 Task: Search one way flight ticket for 4 adults, 2 children, 2 infants in seat and 1 infant on lap in economy from Midland/odessa: Midland International Air And Space Port to Jackson: Jackson Hole Airport on 5-2-2023. Choice of flights is JetBlue. Price is upto 100000. Outbound departure time preference is 12:45.
Action: Mouse moved to (284, 113)
Screenshot: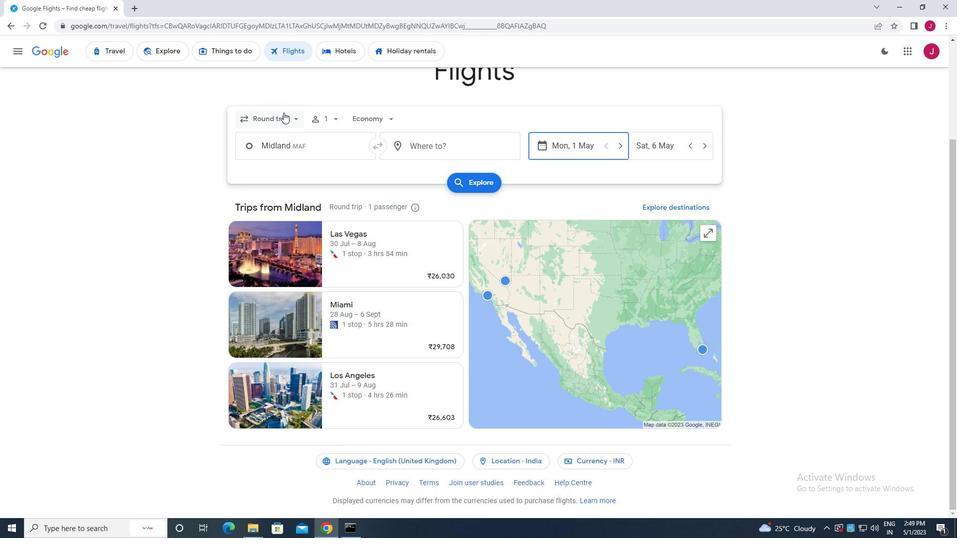 
Action: Mouse pressed left at (284, 113)
Screenshot: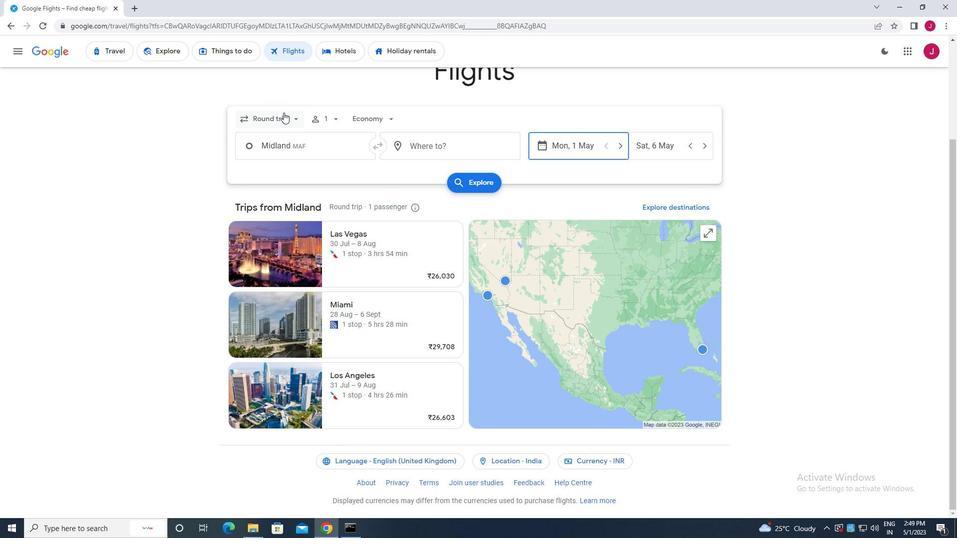 
Action: Mouse moved to (294, 167)
Screenshot: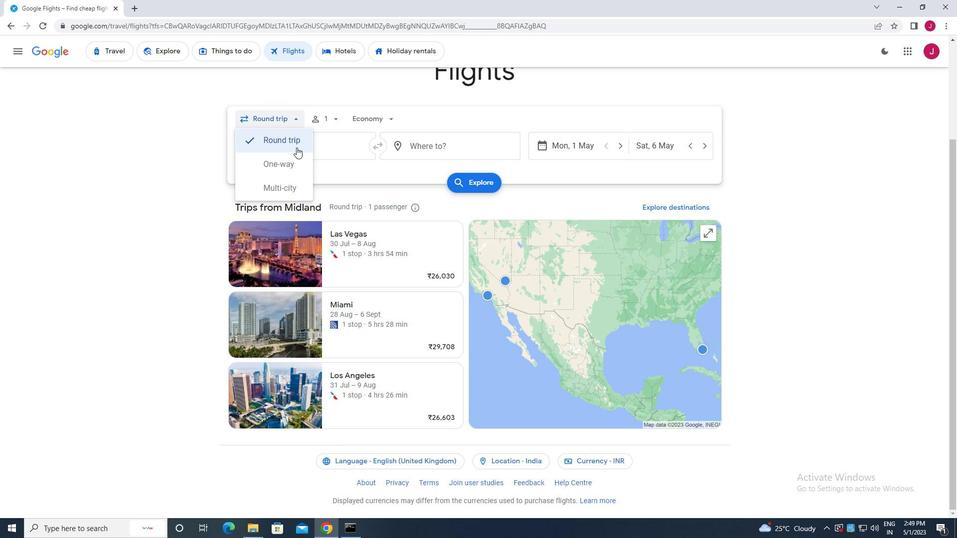 
Action: Mouse pressed left at (294, 167)
Screenshot: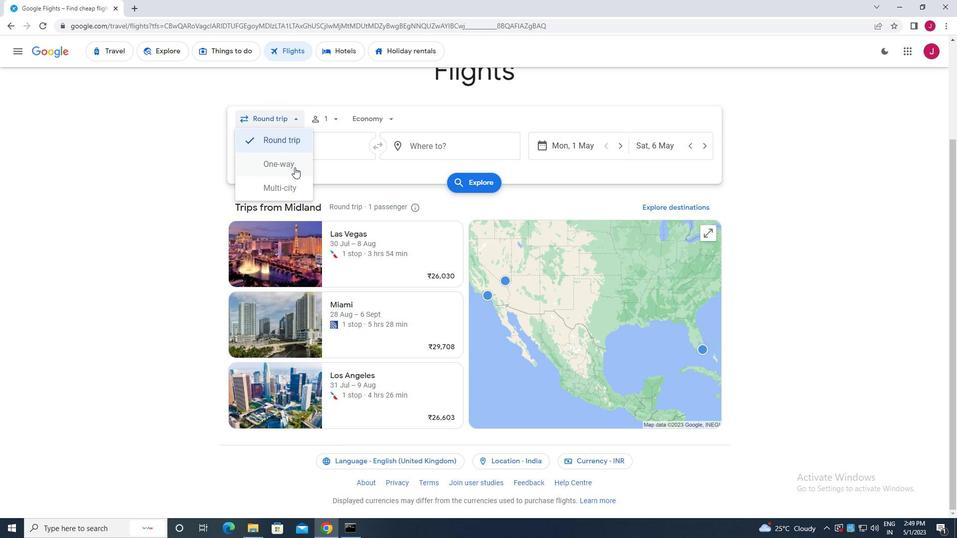 
Action: Mouse moved to (324, 119)
Screenshot: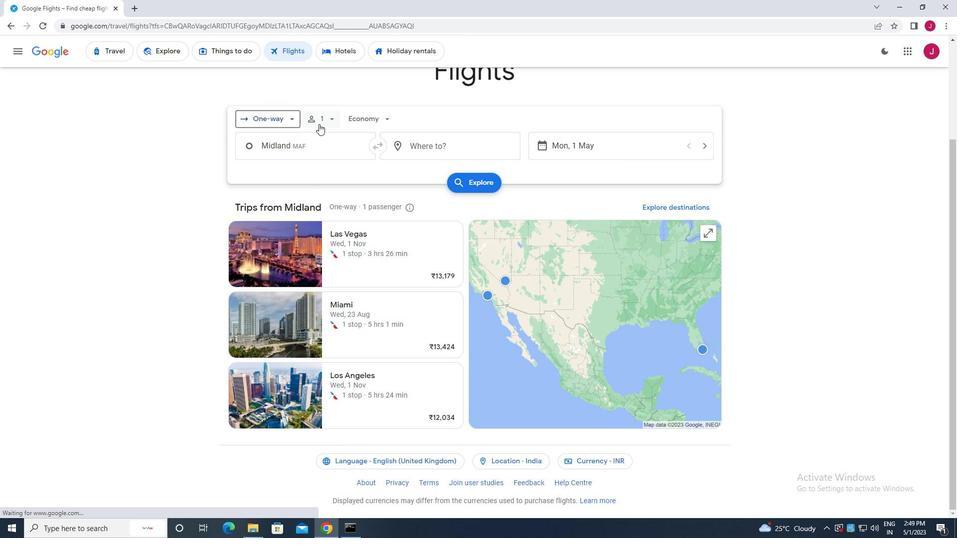 
Action: Mouse pressed left at (324, 119)
Screenshot: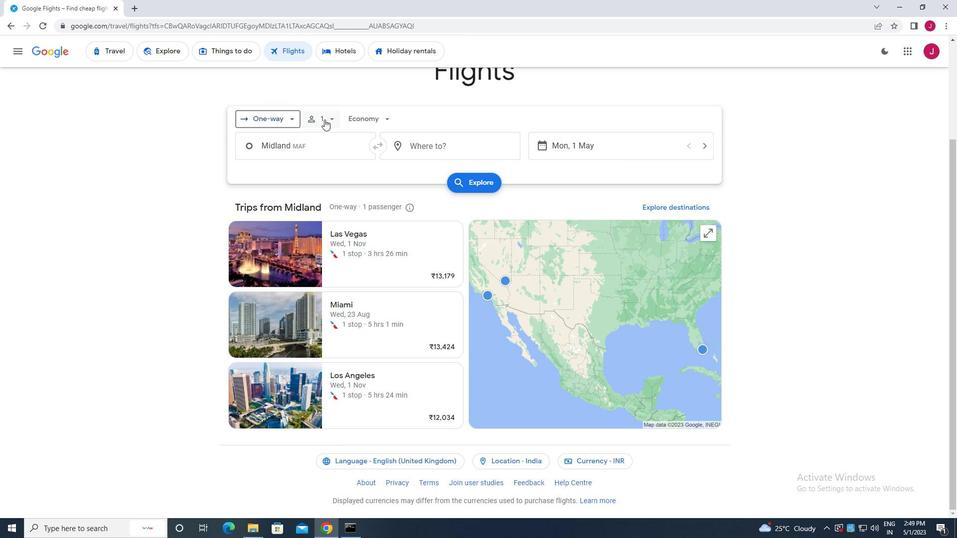 
Action: Mouse moved to (412, 149)
Screenshot: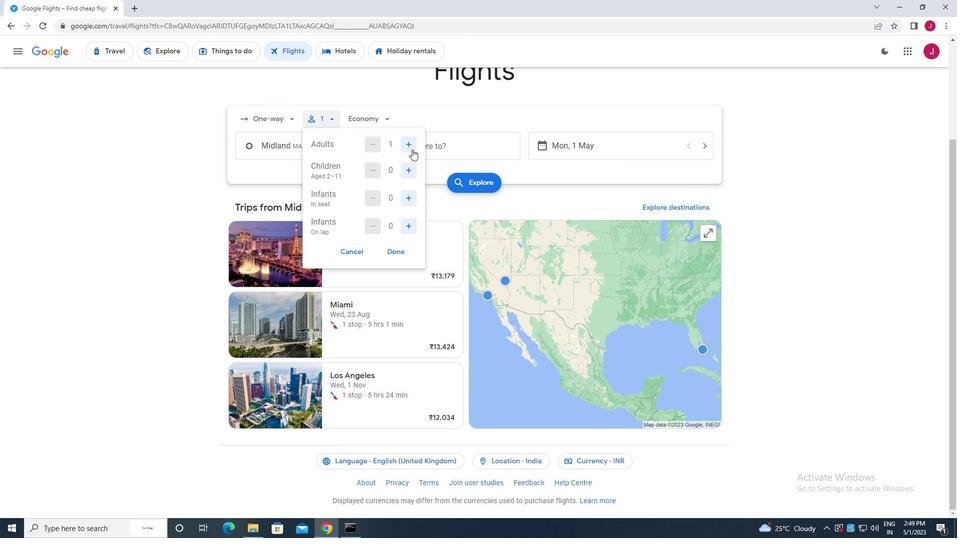 
Action: Mouse pressed left at (412, 149)
Screenshot: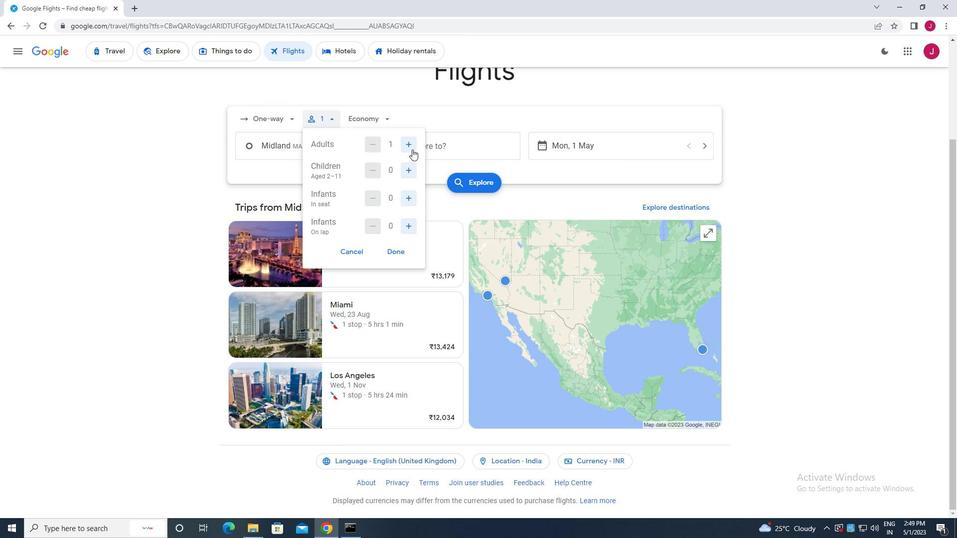 
Action: Mouse pressed left at (412, 149)
Screenshot: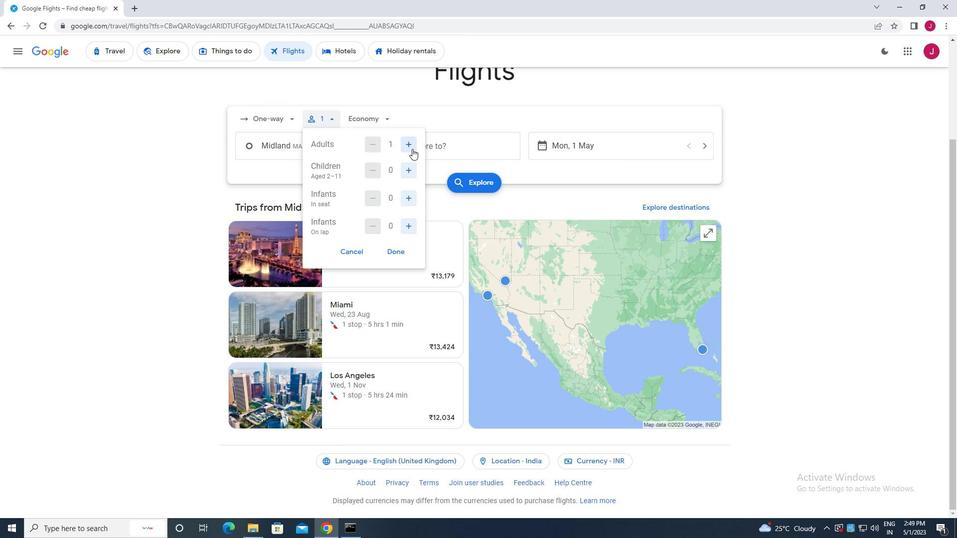 
Action: Mouse pressed left at (412, 149)
Screenshot: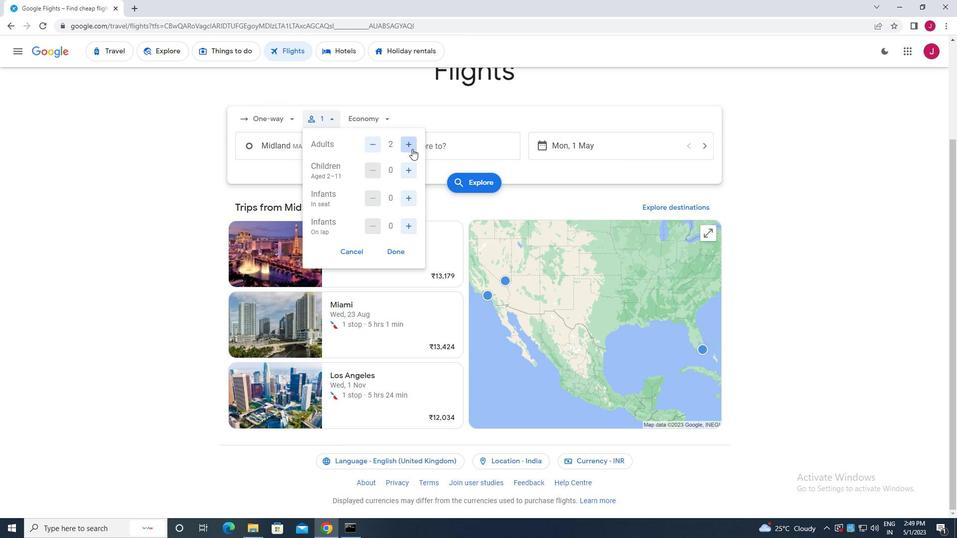 
Action: Mouse moved to (410, 170)
Screenshot: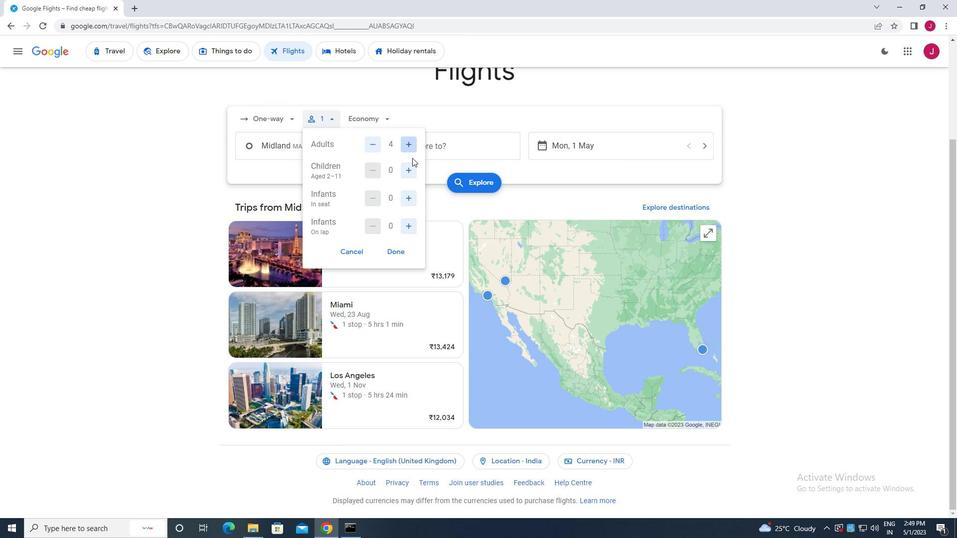 
Action: Mouse pressed left at (410, 170)
Screenshot: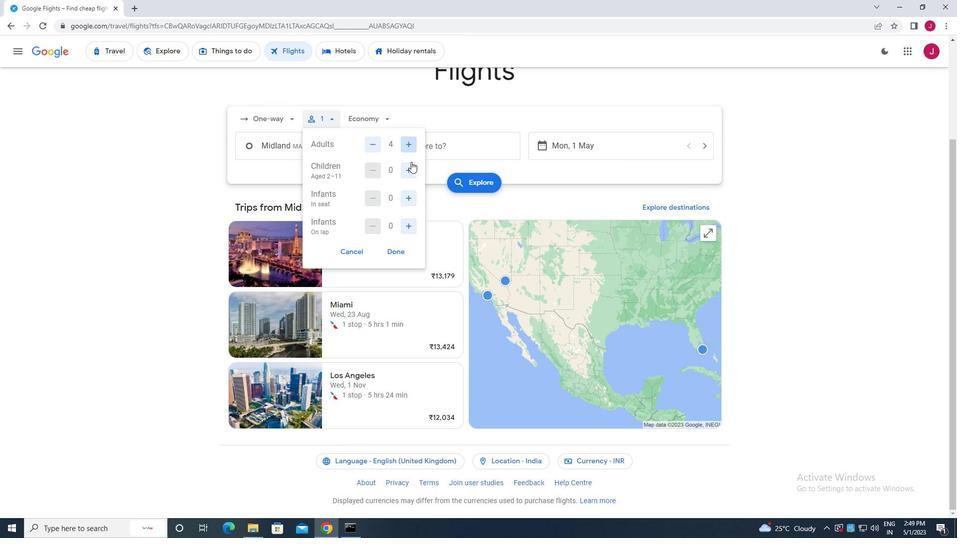 
Action: Mouse pressed left at (410, 170)
Screenshot: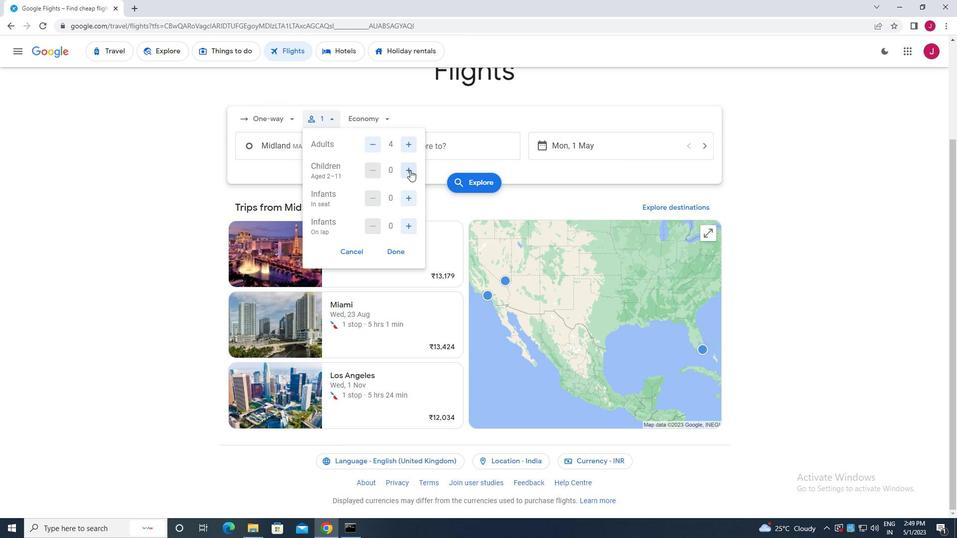 
Action: Mouse moved to (410, 202)
Screenshot: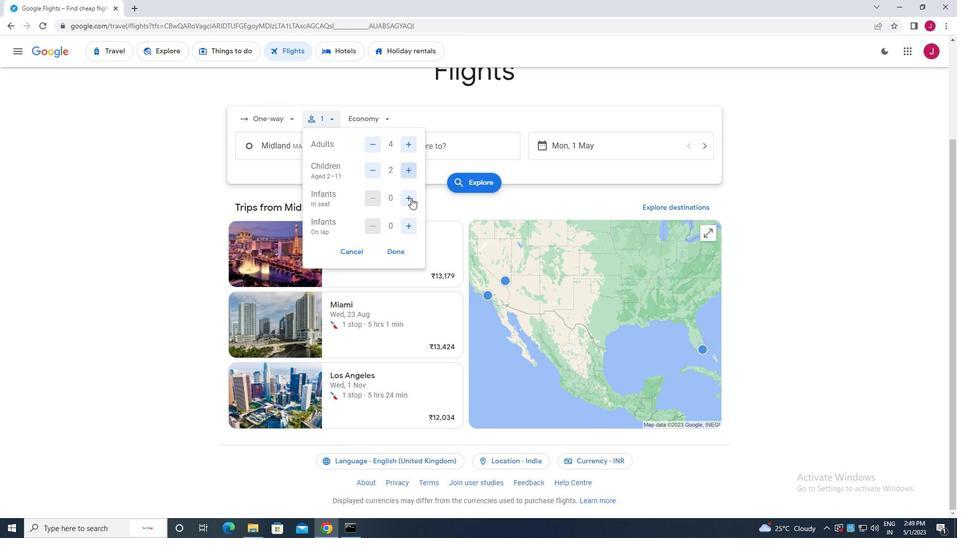 
Action: Mouse pressed left at (410, 202)
Screenshot: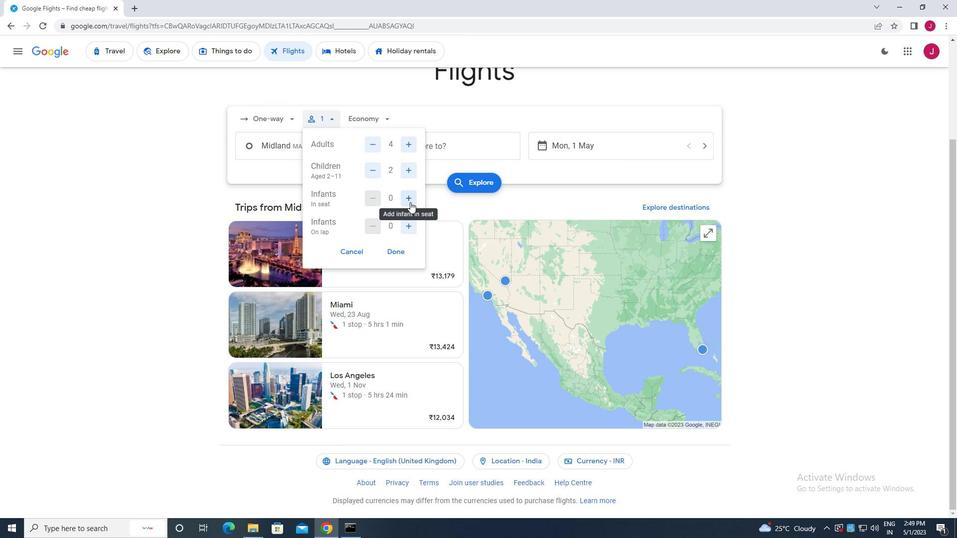 
Action: Mouse pressed left at (410, 202)
Screenshot: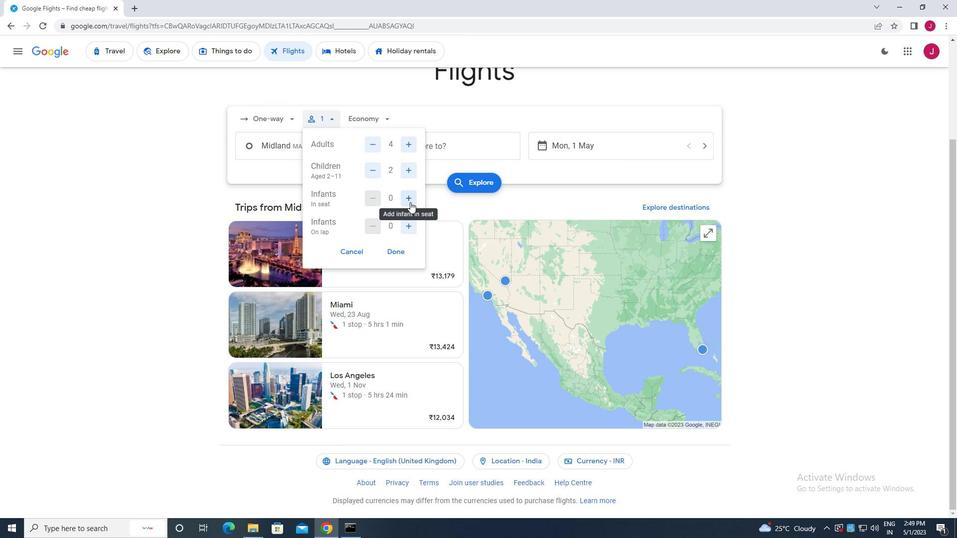 
Action: Mouse moved to (410, 228)
Screenshot: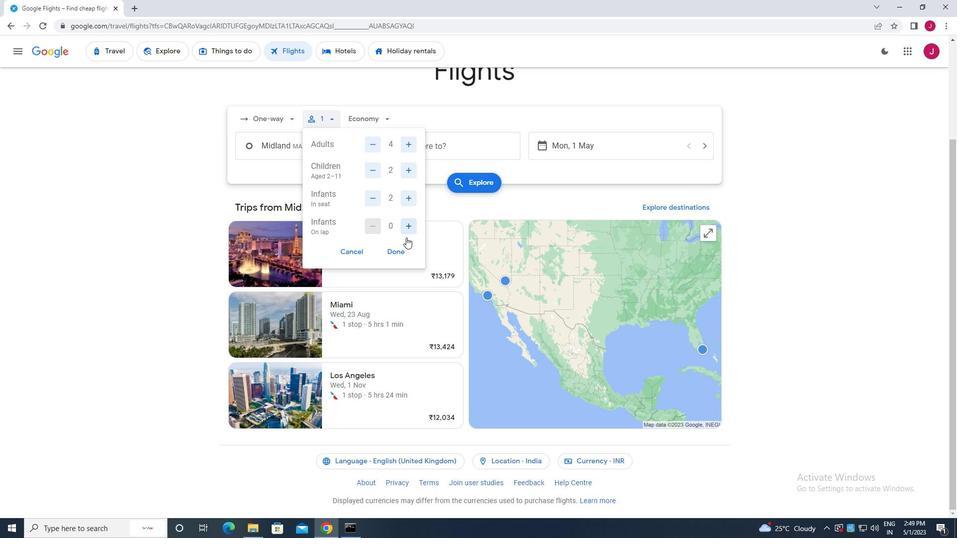 
Action: Mouse pressed left at (410, 228)
Screenshot: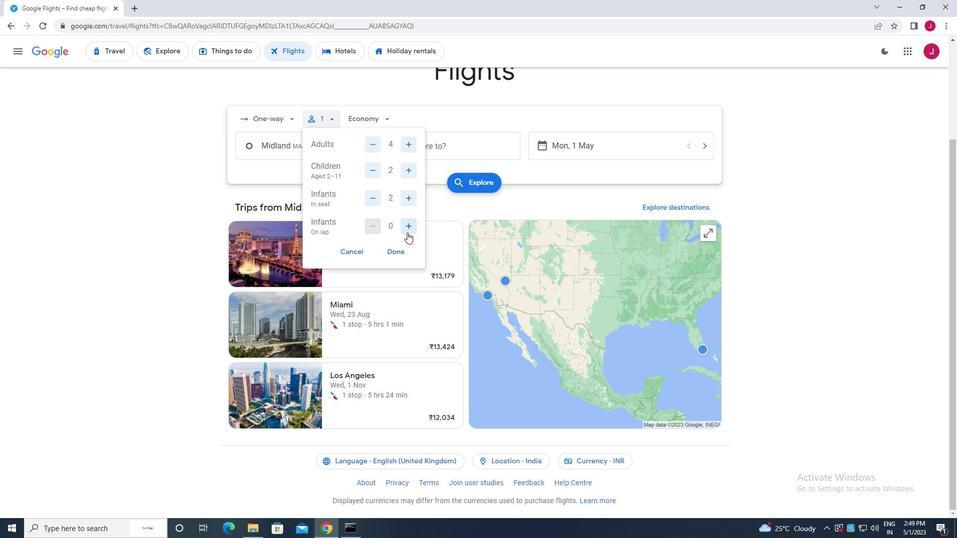 
Action: Mouse moved to (399, 251)
Screenshot: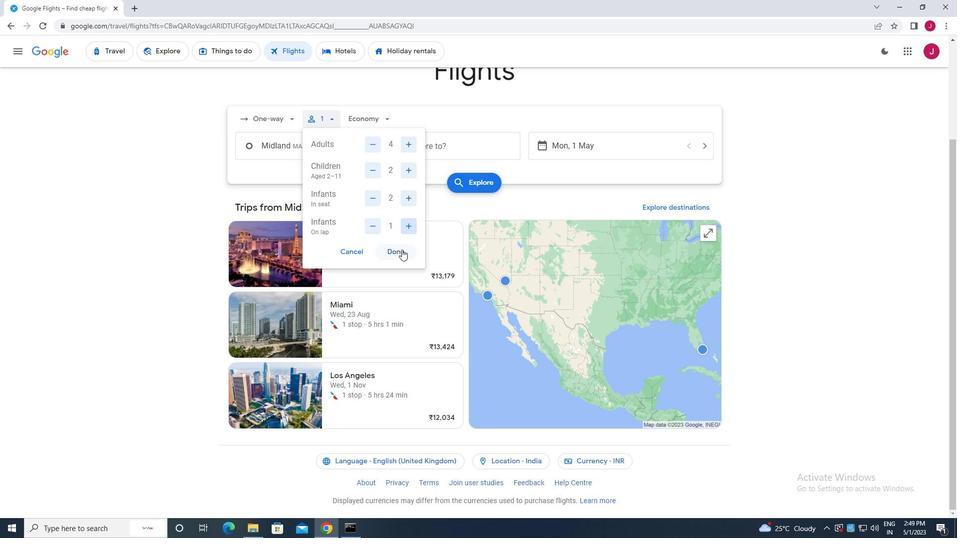 
Action: Mouse pressed left at (399, 251)
Screenshot: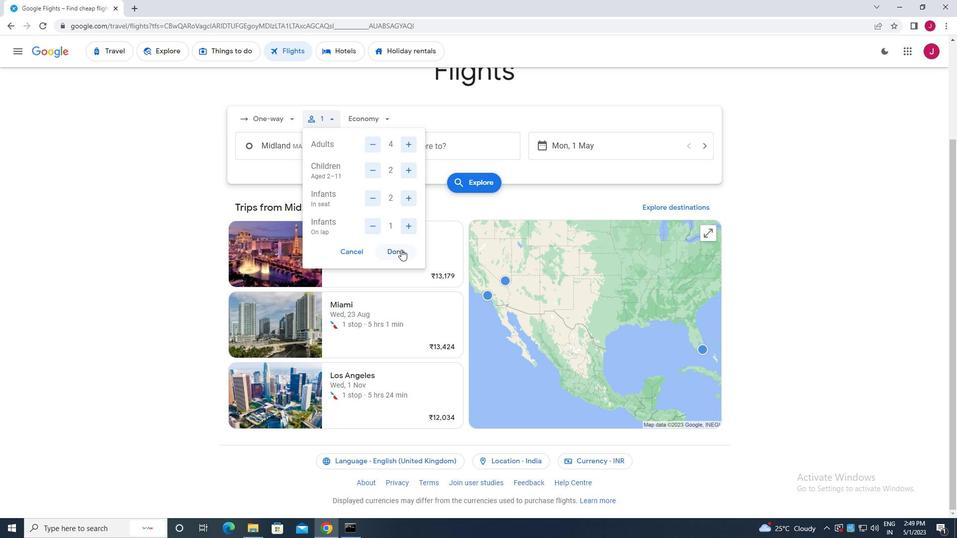 
Action: Mouse moved to (360, 118)
Screenshot: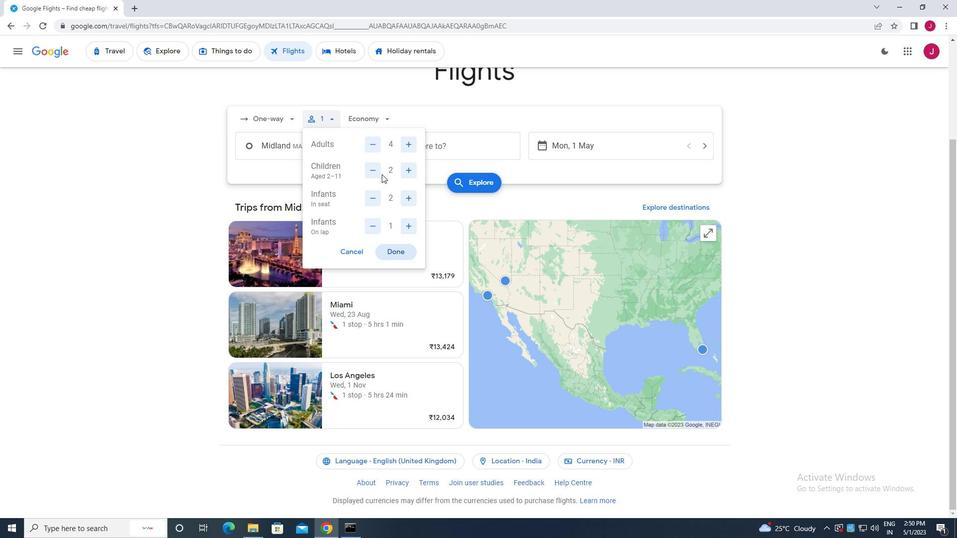 
Action: Mouse pressed left at (360, 118)
Screenshot: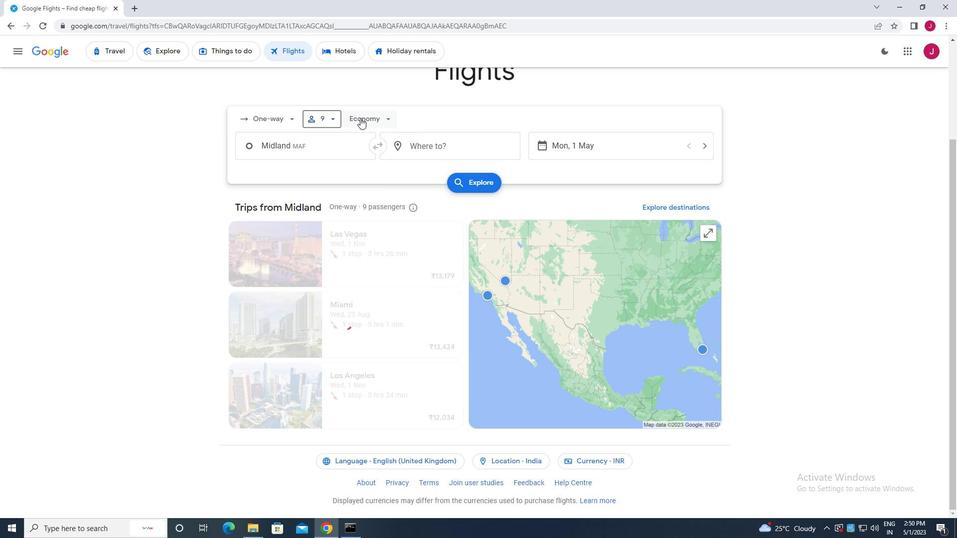 
Action: Mouse moved to (373, 141)
Screenshot: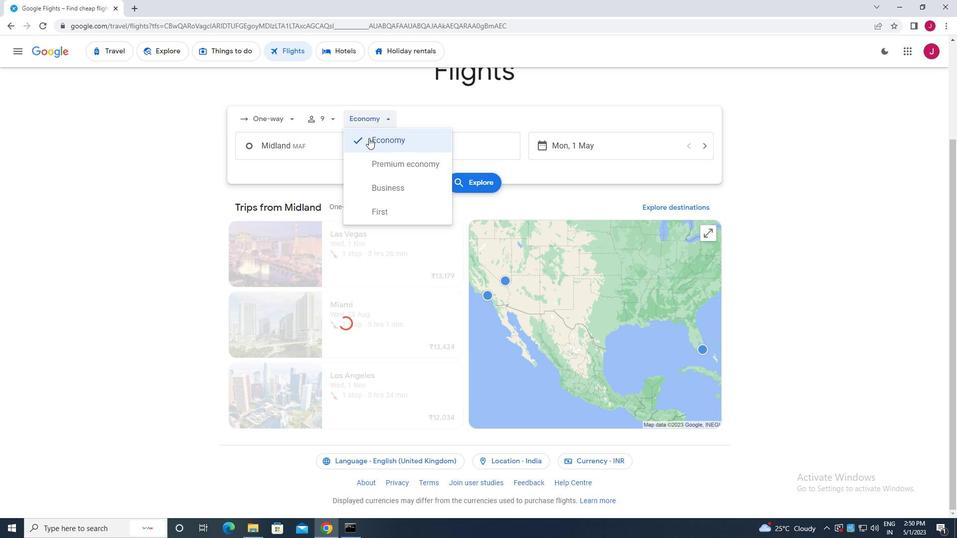 
Action: Mouse pressed left at (373, 141)
Screenshot: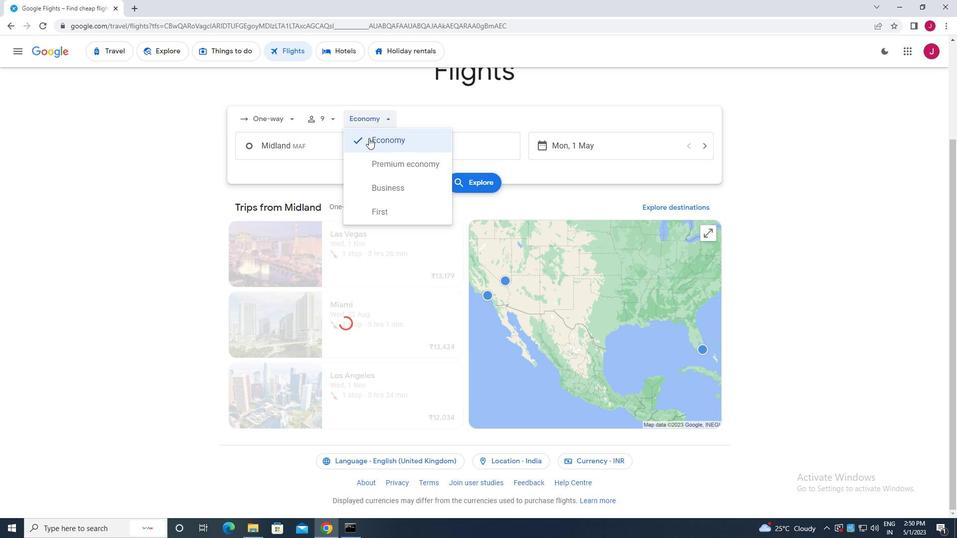 
Action: Mouse moved to (332, 142)
Screenshot: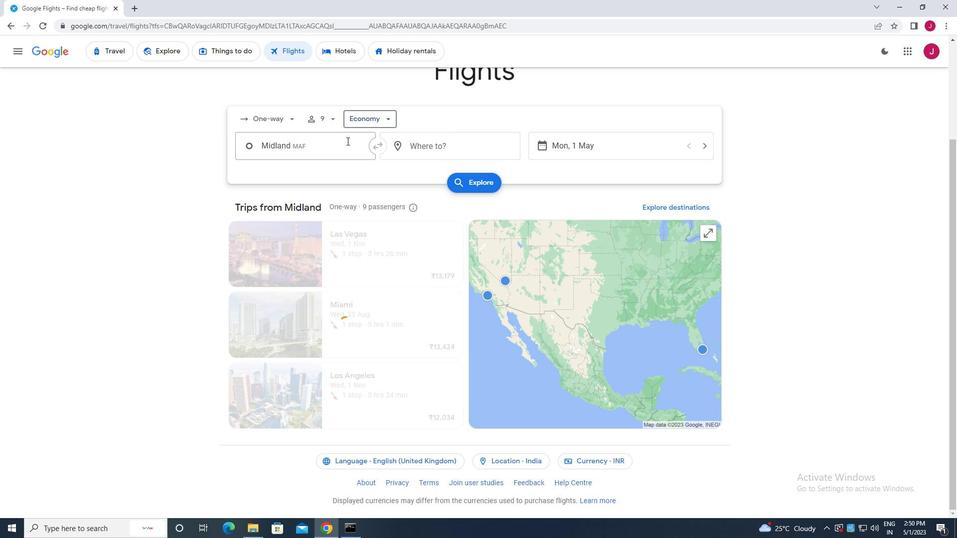 
Action: Mouse pressed left at (332, 142)
Screenshot: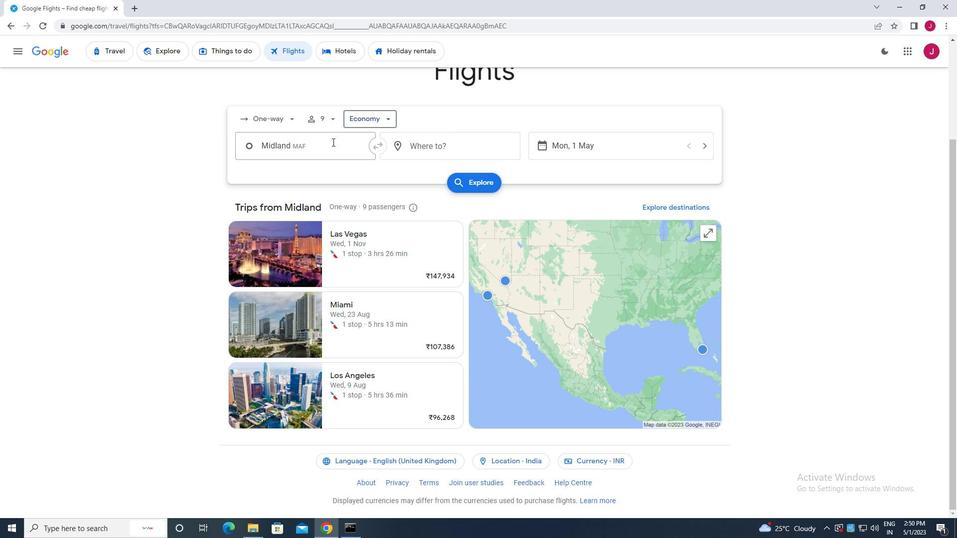 
Action: Mouse moved to (332, 141)
Screenshot: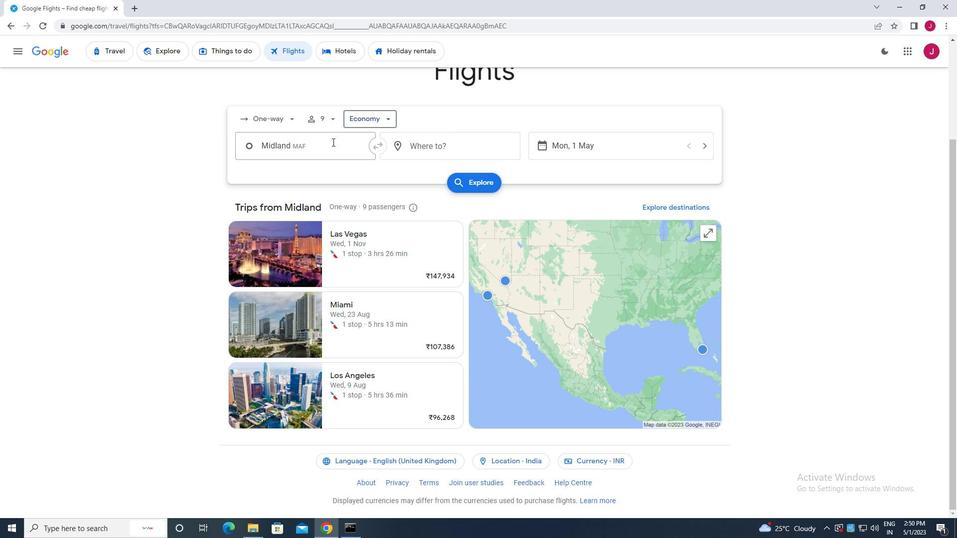 
Action: Key pressed midland
Screenshot: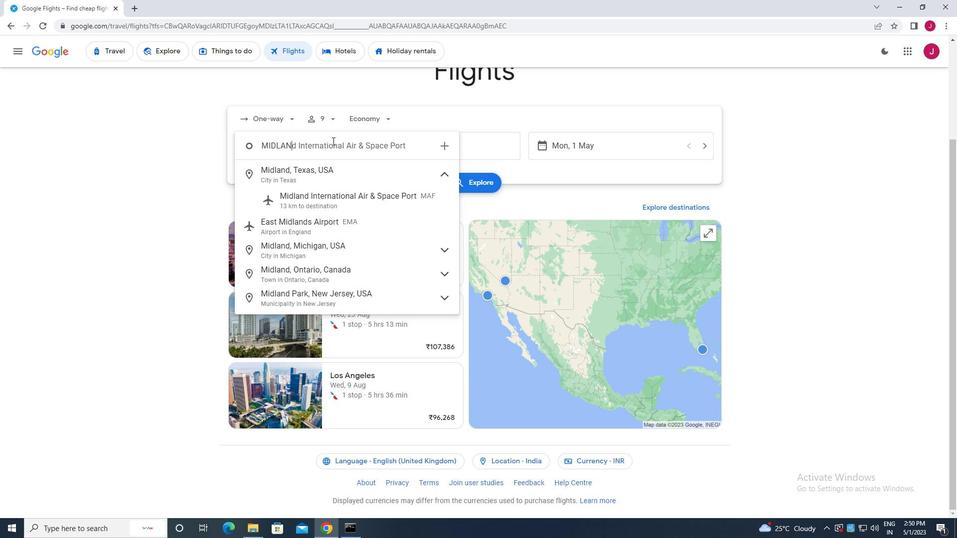 
Action: Mouse moved to (372, 199)
Screenshot: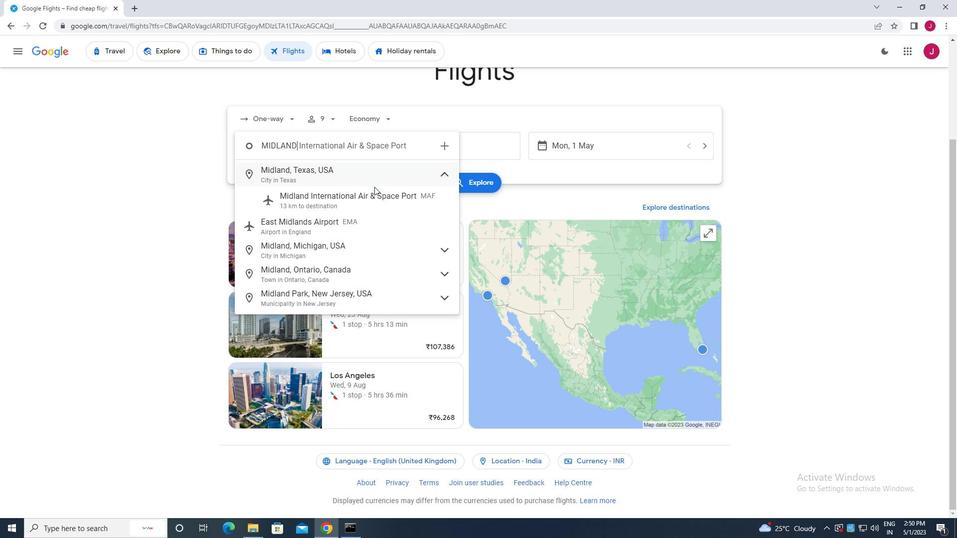 
Action: Mouse pressed left at (372, 199)
Screenshot: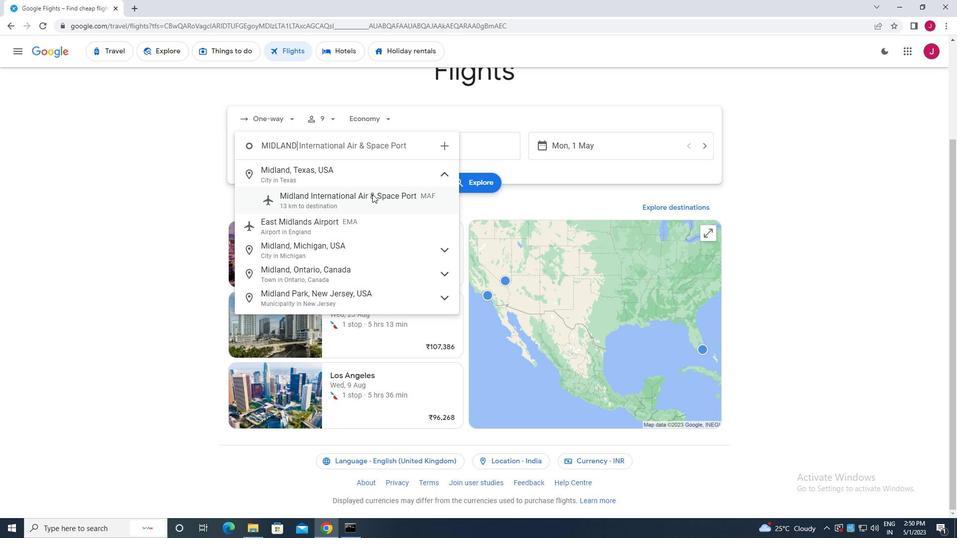 
Action: Mouse moved to (463, 153)
Screenshot: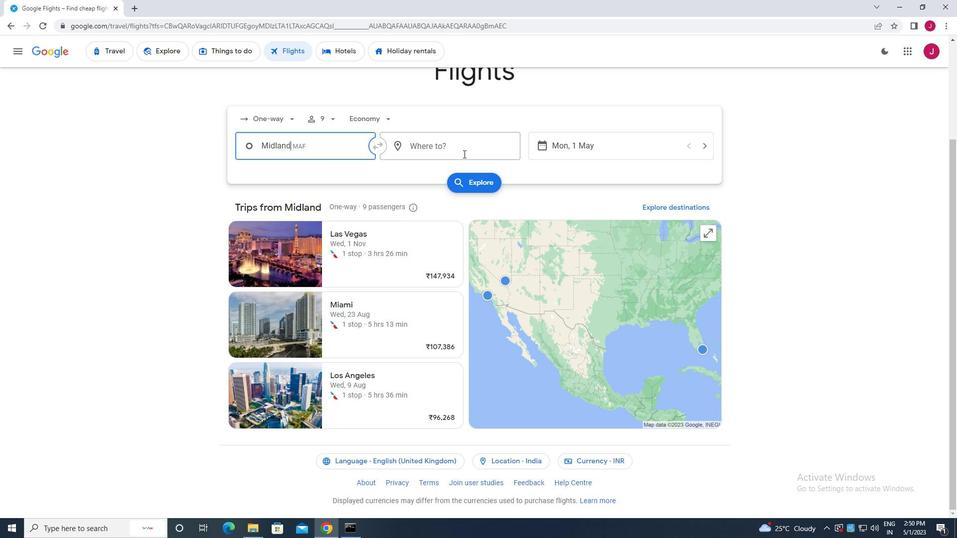 
Action: Mouse pressed left at (463, 153)
Screenshot: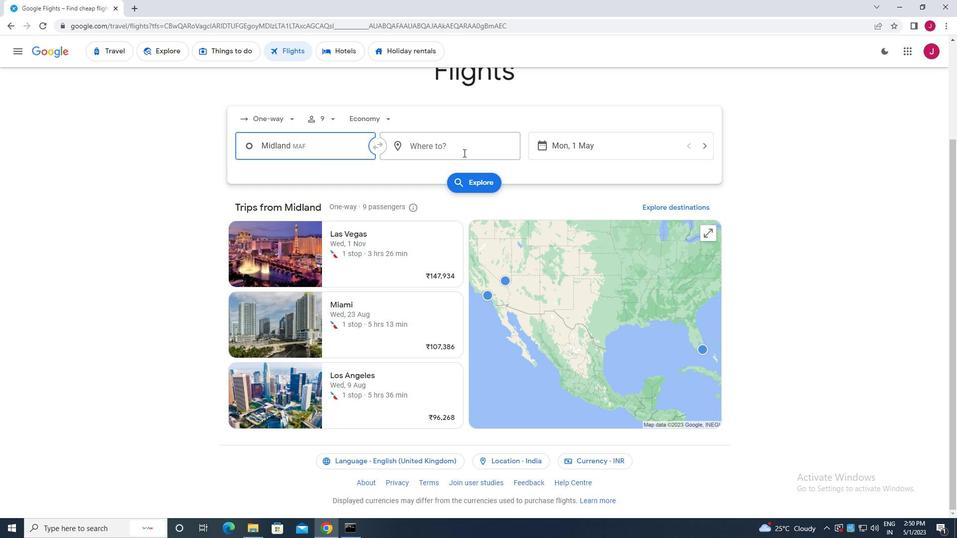 
Action: Key pressed jackson<Key.space>h
Screenshot: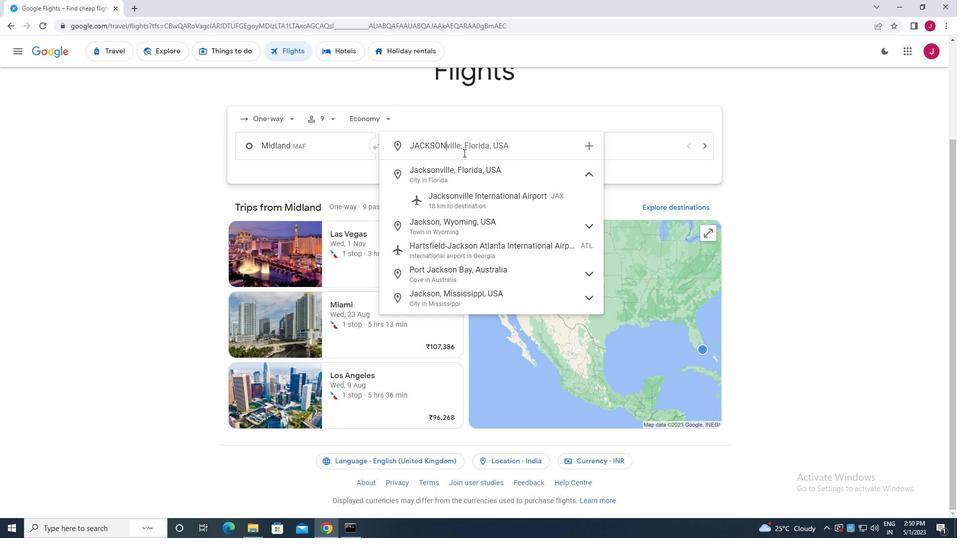 
Action: Mouse moved to (471, 197)
Screenshot: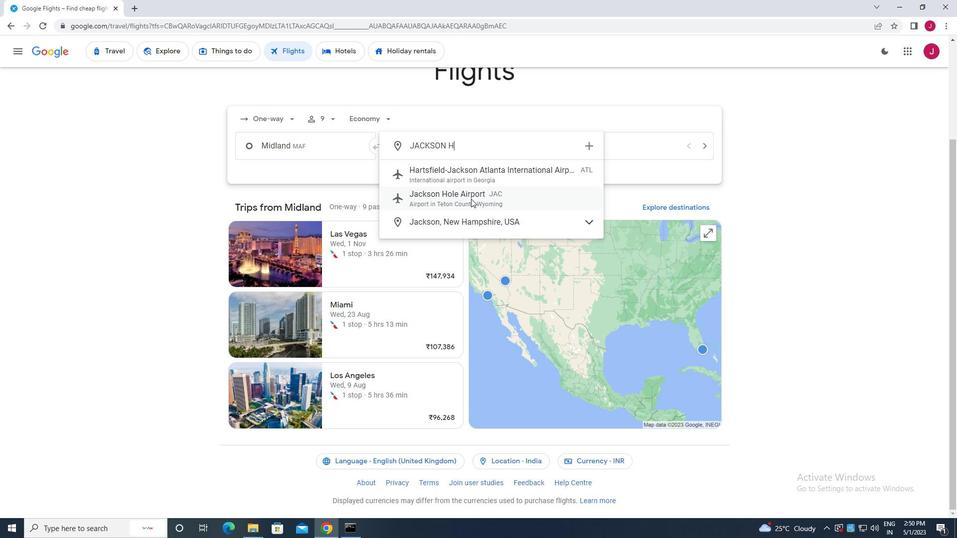 
Action: Mouse pressed left at (471, 197)
Screenshot: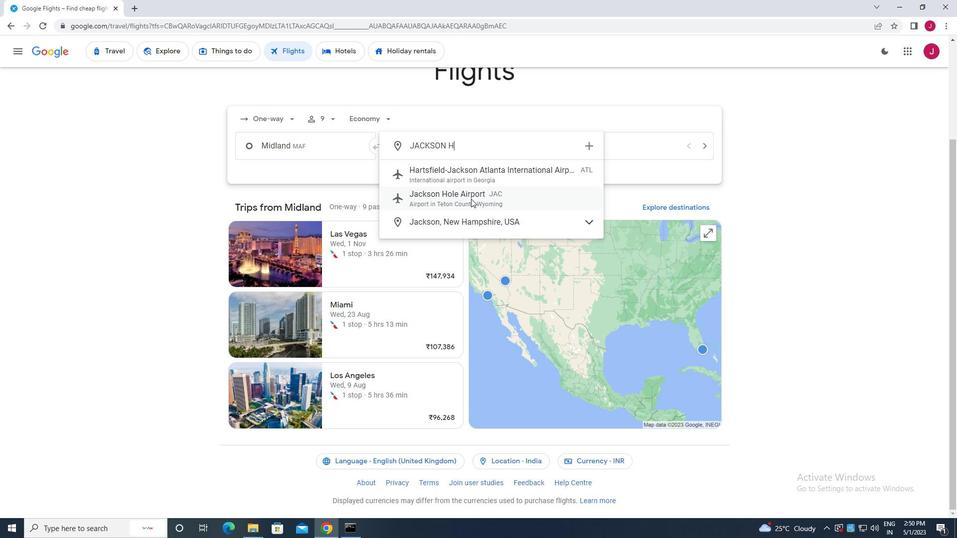 
Action: Mouse moved to (596, 157)
Screenshot: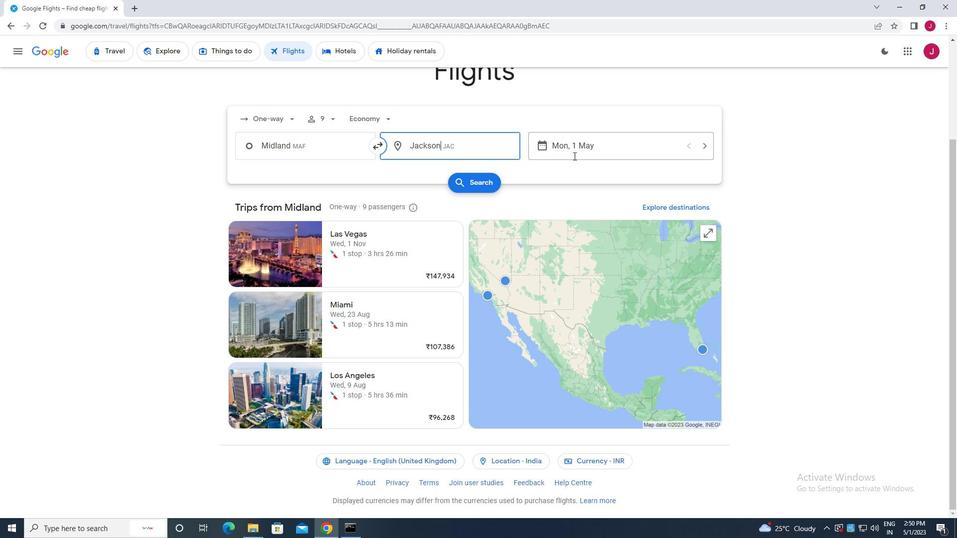 
Action: Mouse pressed left at (596, 157)
Screenshot: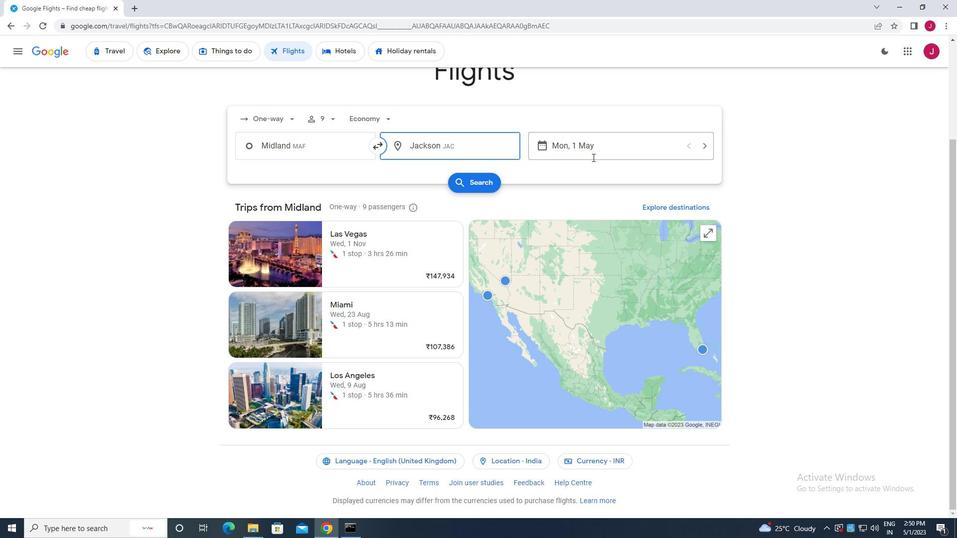 
Action: Mouse moved to (412, 225)
Screenshot: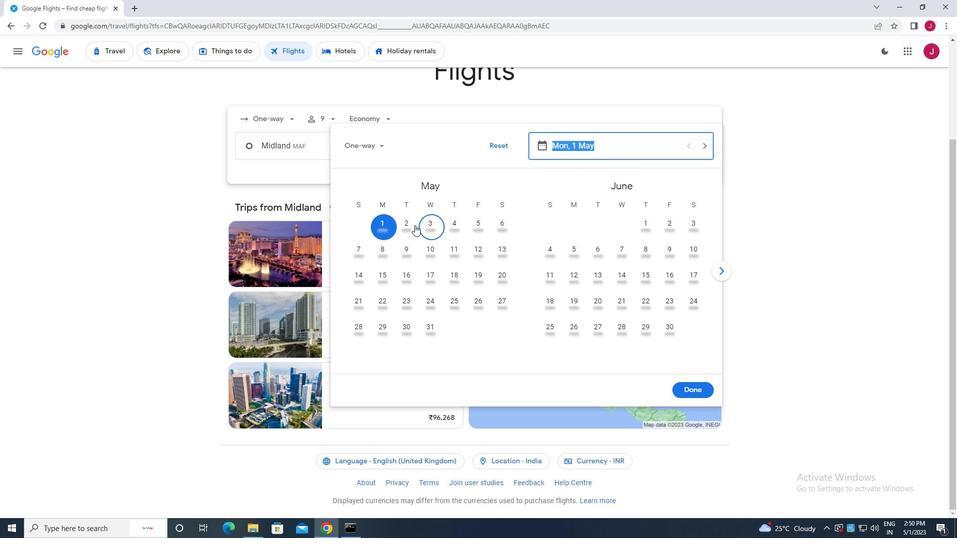 
Action: Mouse pressed left at (412, 225)
Screenshot: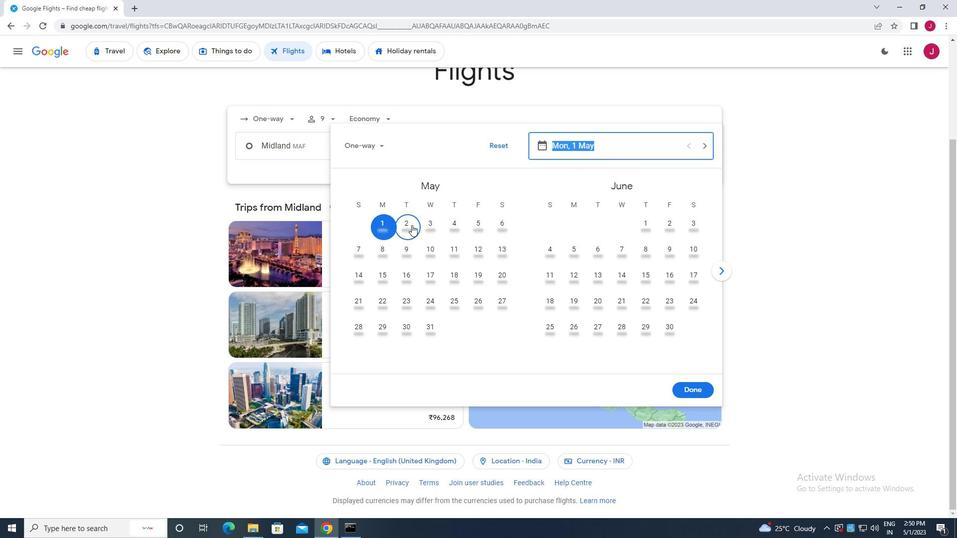 
Action: Mouse moved to (686, 391)
Screenshot: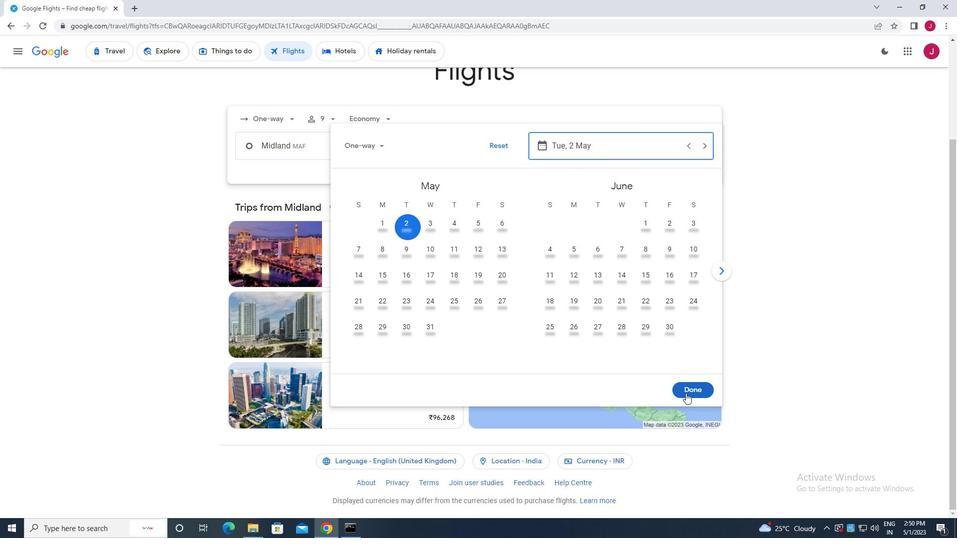 
Action: Mouse pressed left at (686, 391)
Screenshot: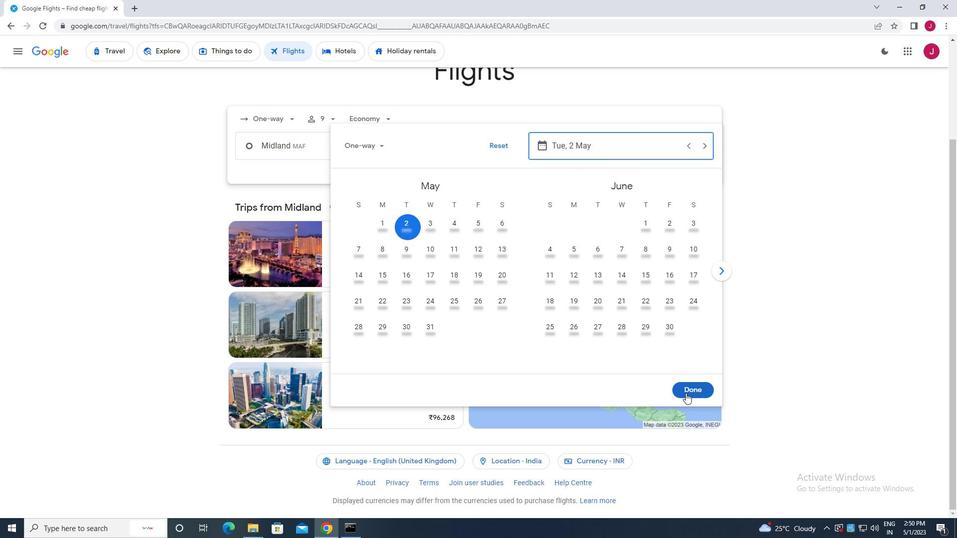 
Action: Mouse moved to (476, 184)
Screenshot: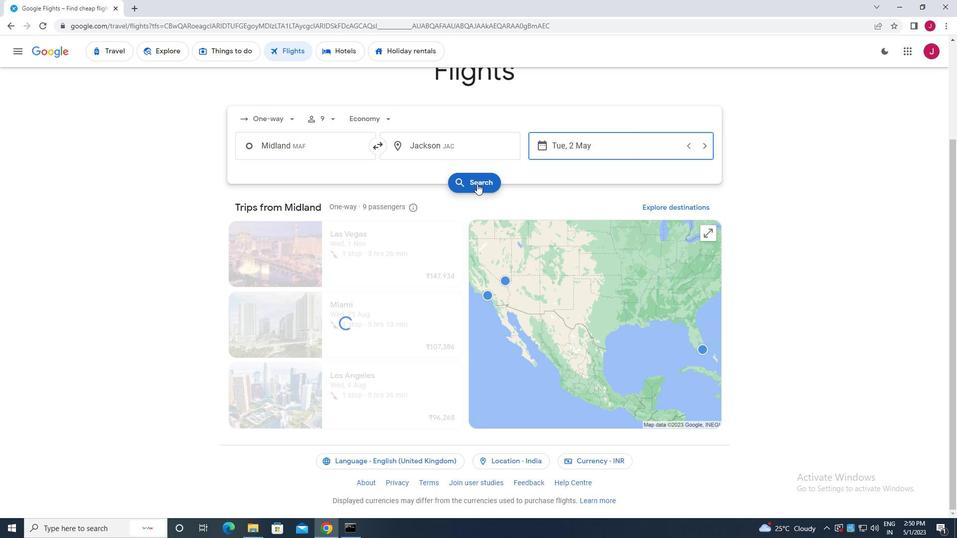 
Action: Mouse pressed left at (476, 184)
Screenshot: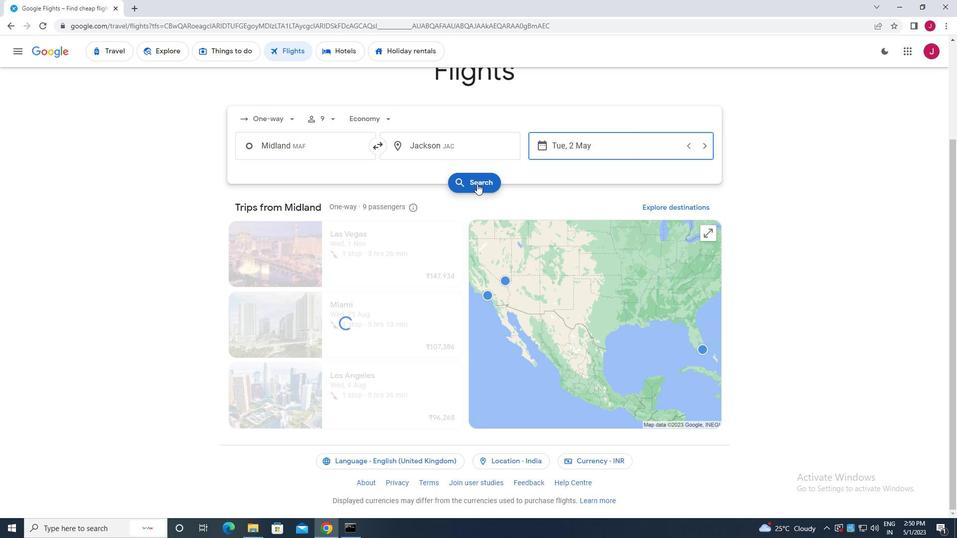 
Action: Mouse moved to (254, 142)
Screenshot: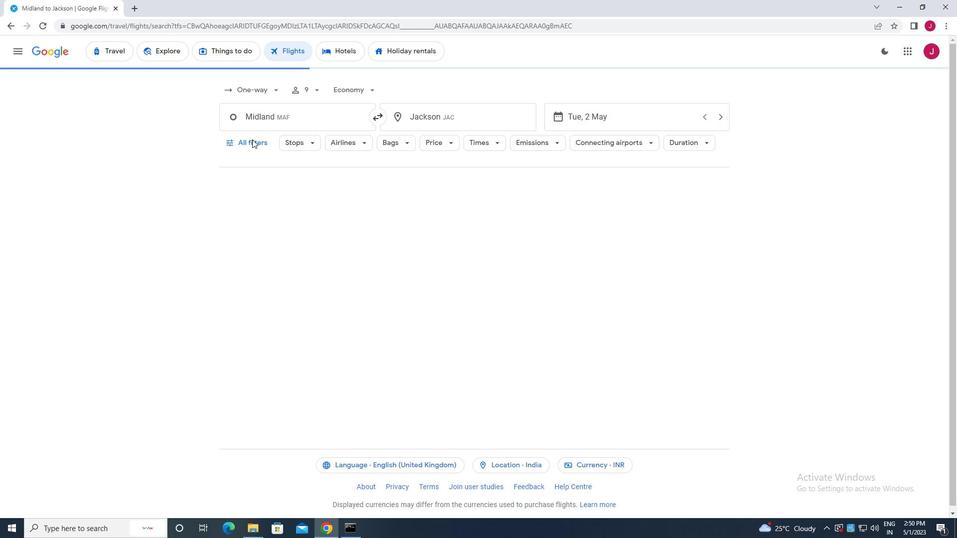 
Action: Mouse pressed left at (254, 142)
Screenshot: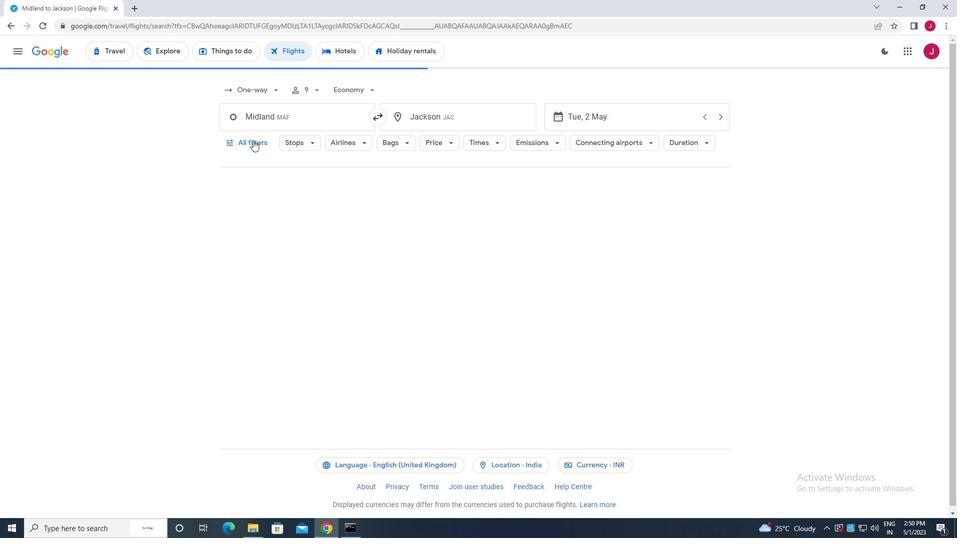 
Action: Mouse moved to (277, 206)
Screenshot: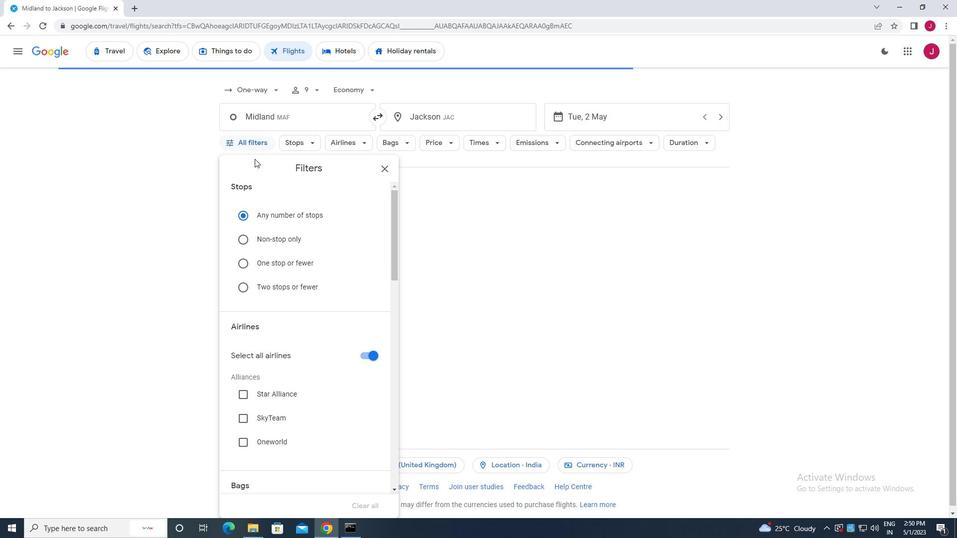 
Action: Mouse scrolled (277, 205) with delta (0, 0)
Screenshot: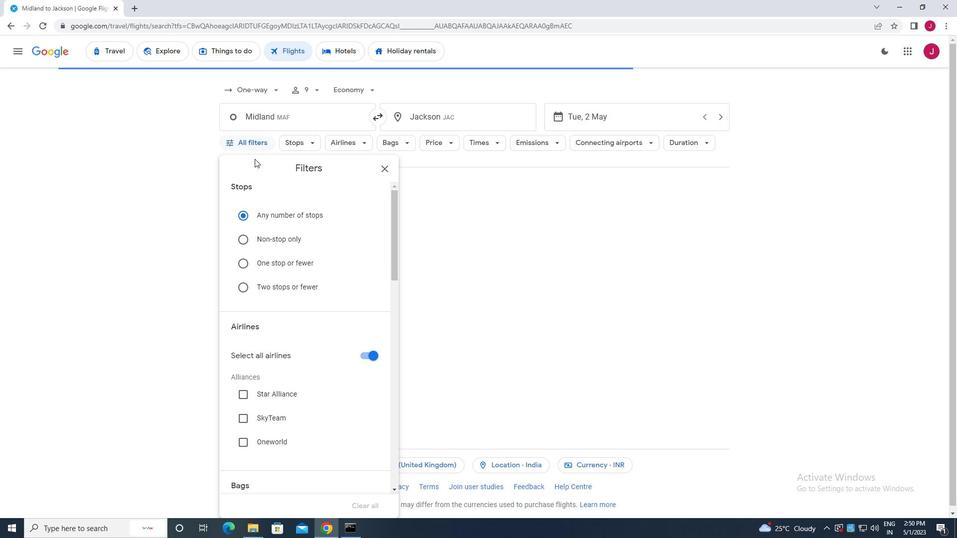 
Action: Mouse moved to (279, 207)
Screenshot: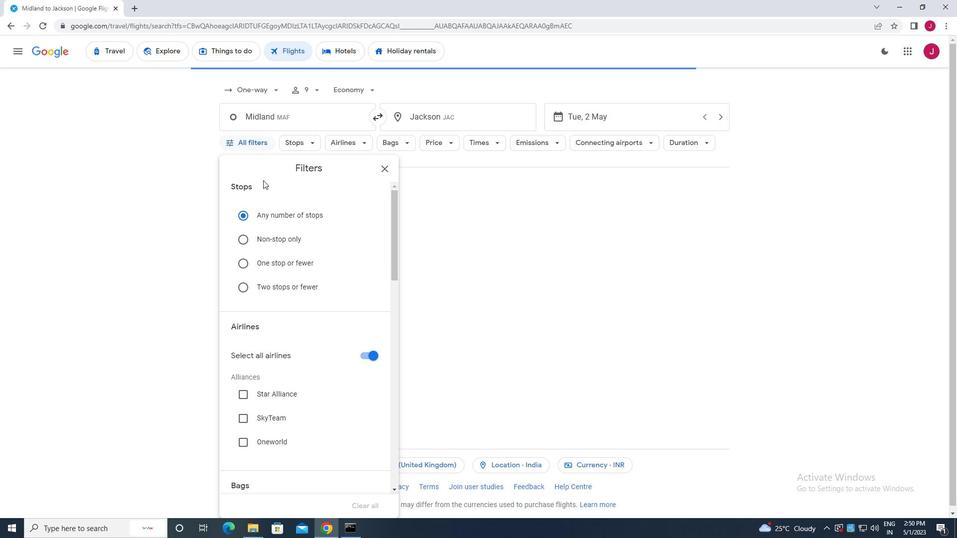 
Action: Mouse scrolled (279, 206) with delta (0, 0)
Screenshot: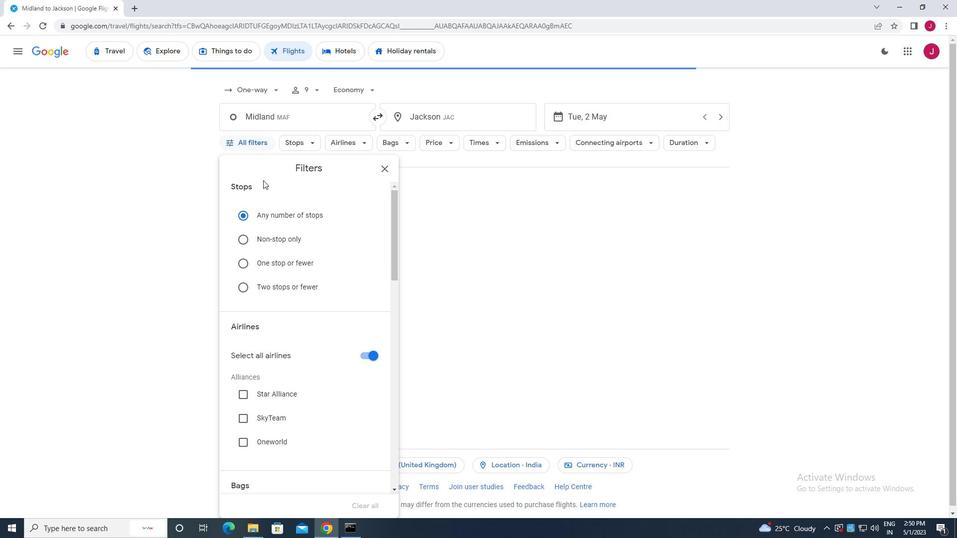 
Action: Mouse moved to (367, 253)
Screenshot: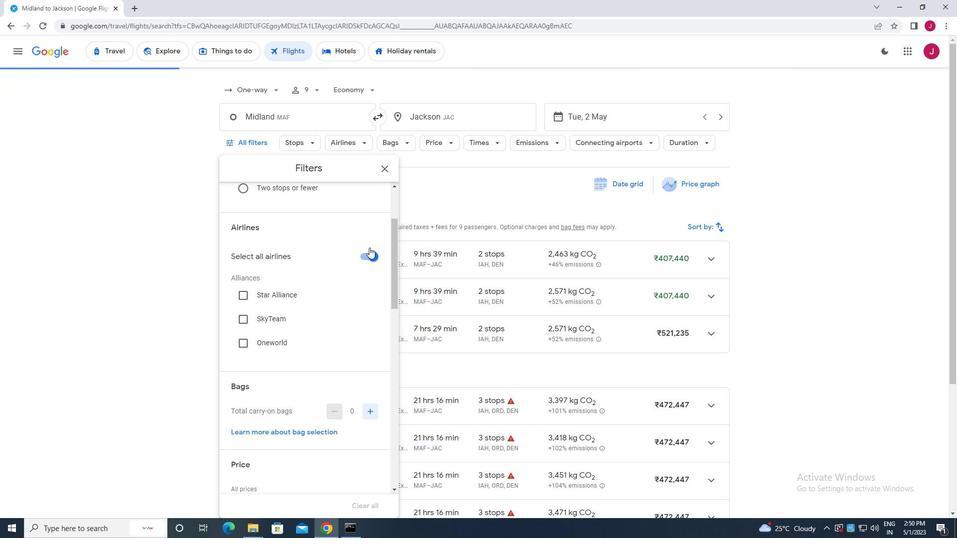 
Action: Mouse pressed left at (367, 253)
Screenshot: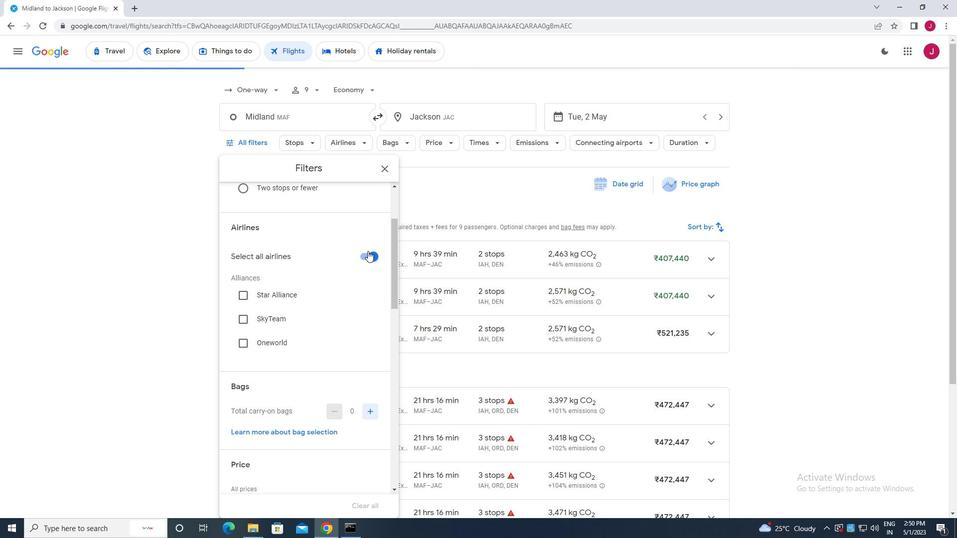 
Action: Mouse moved to (361, 259)
Screenshot: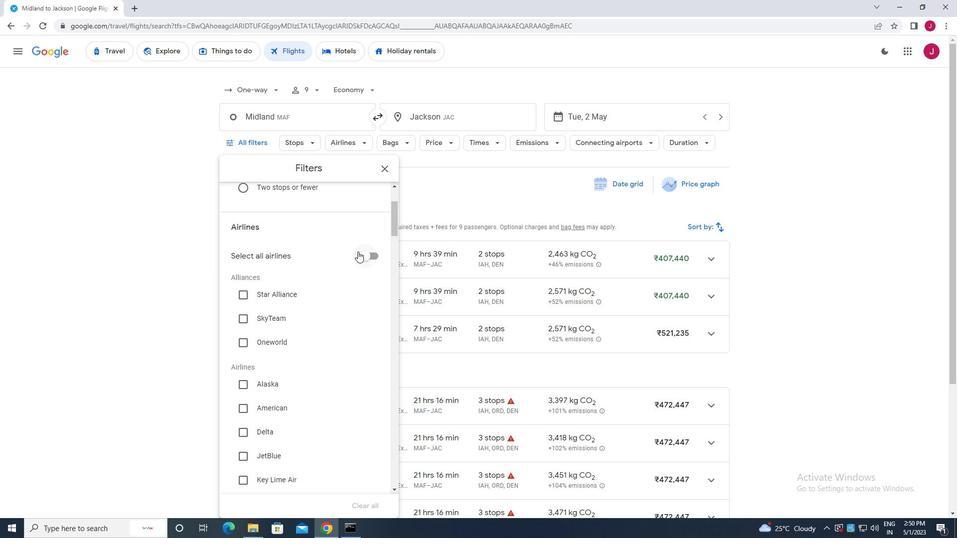 
Action: Mouse scrolled (361, 258) with delta (0, 0)
Screenshot: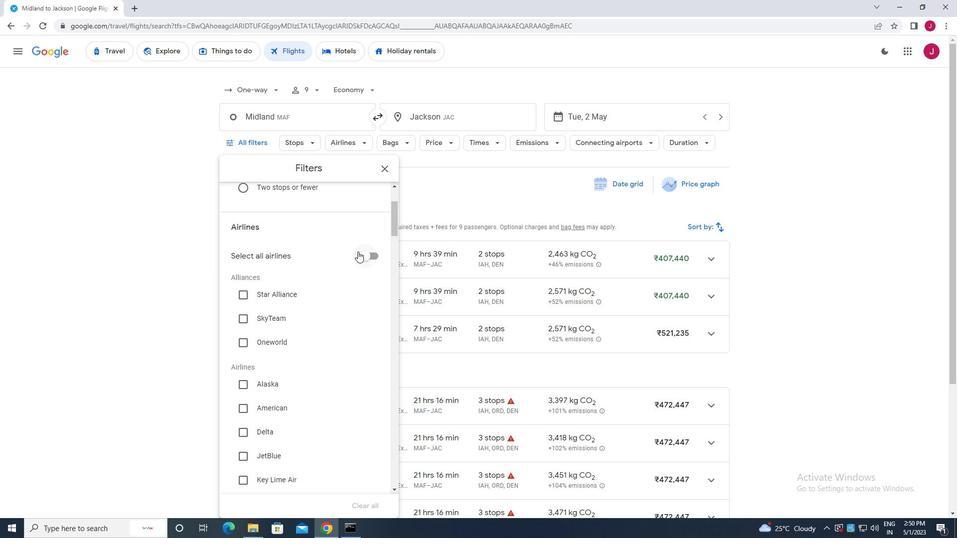 
Action: Mouse moved to (363, 264)
Screenshot: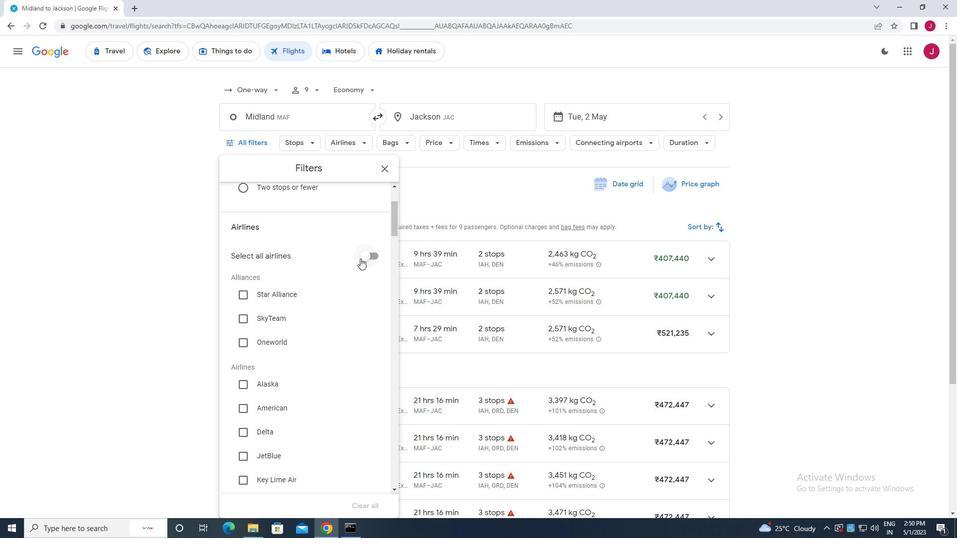 
Action: Mouse scrolled (363, 263) with delta (0, 0)
Screenshot: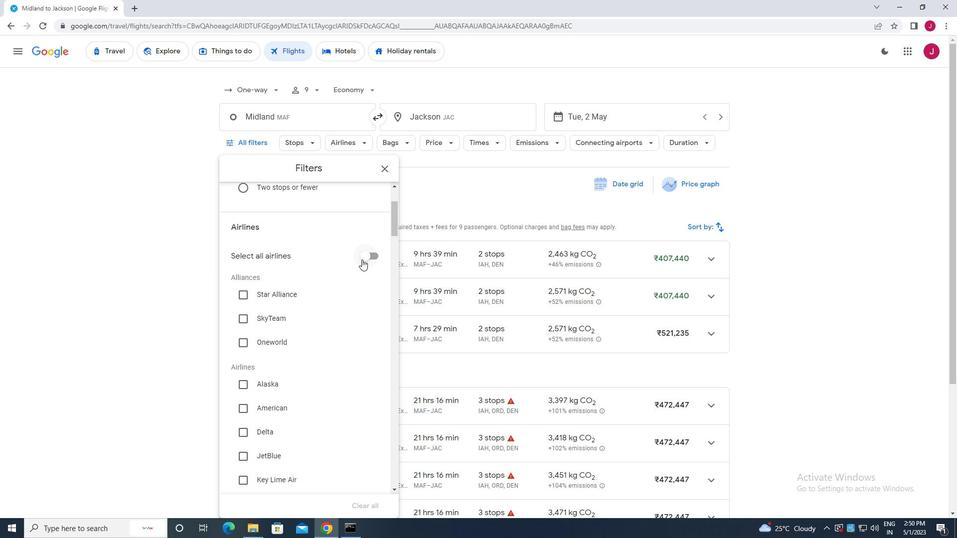 
Action: Mouse moved to (241, 355)
Screenshot: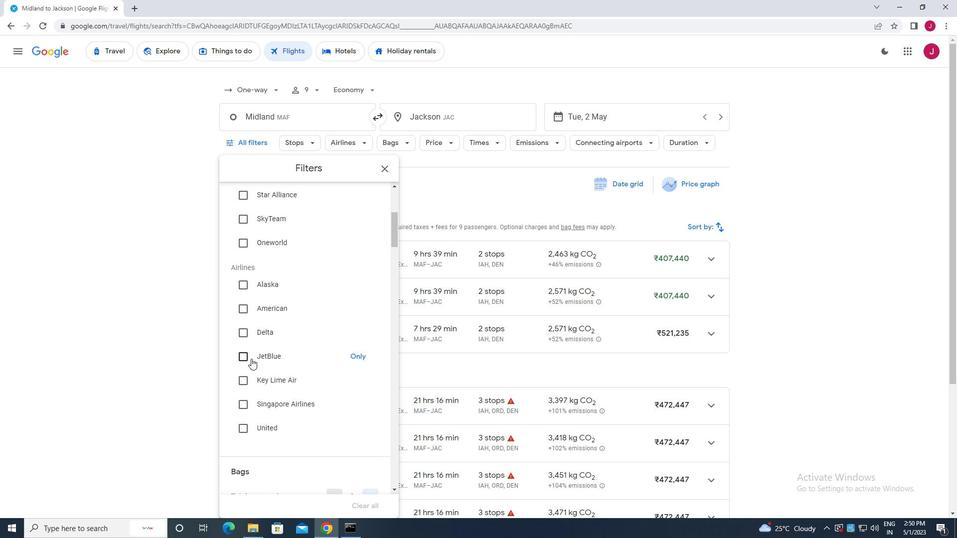 
Action: Mouse pressed left at (241, 355)
Screenshot: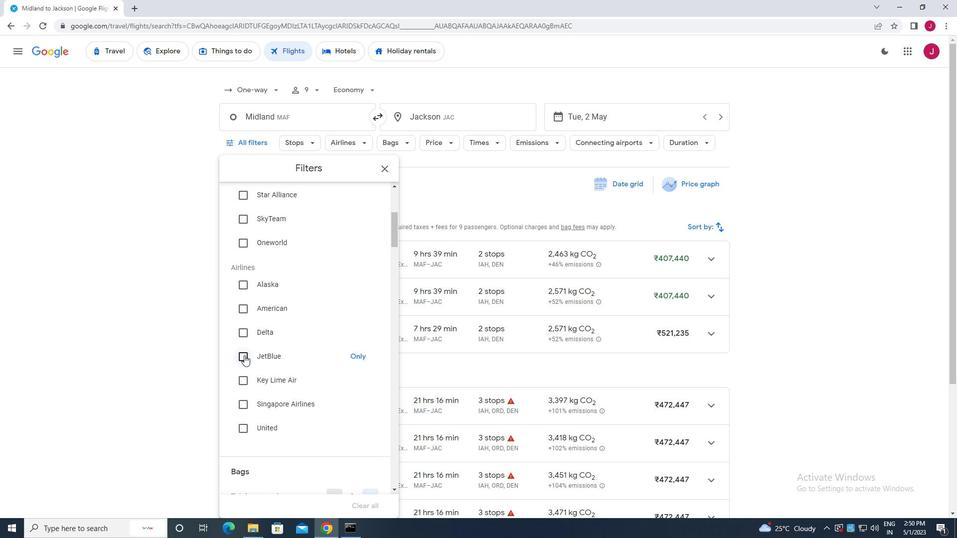 
Action: Mouse moved to (305, 344)
Screenshot: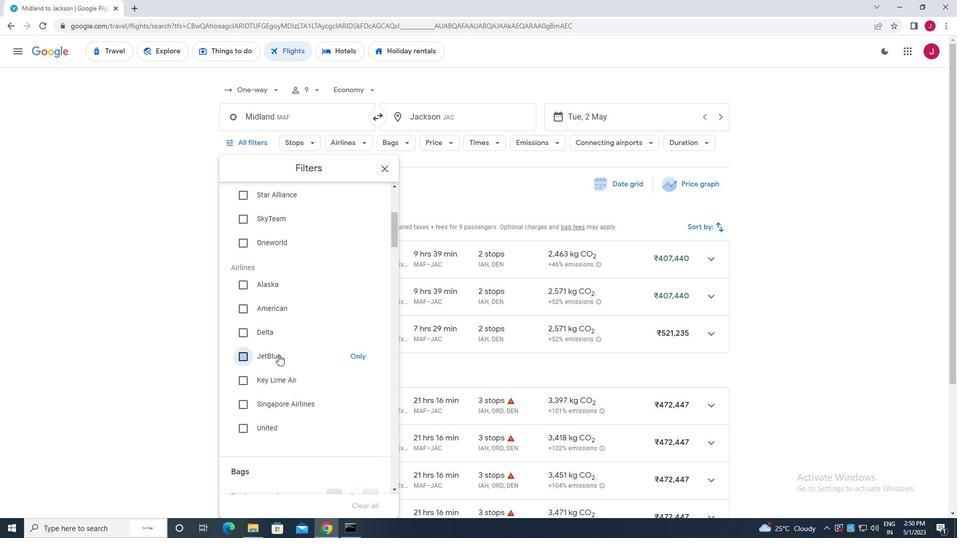 
Action: Mouse scrolled (305, 344) with delta (0, 0)
Screenshot: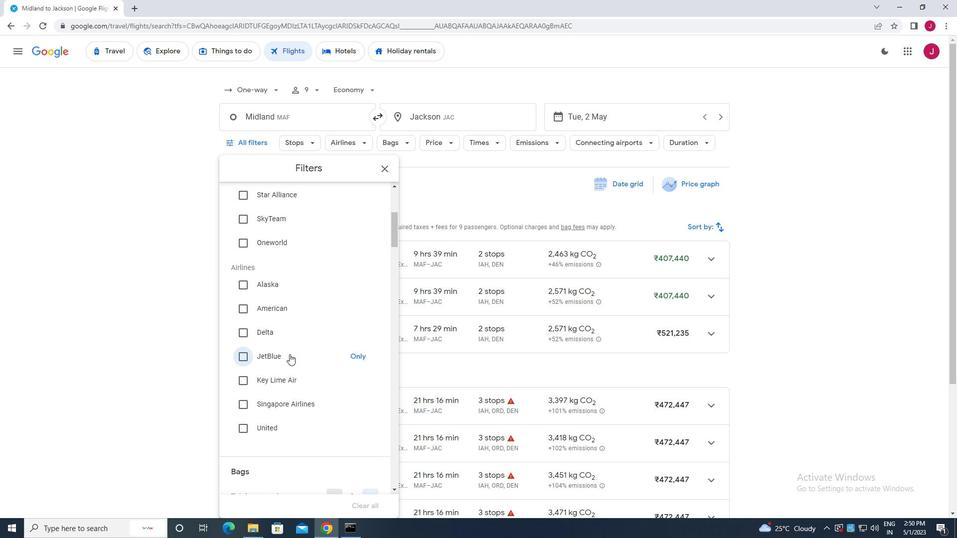 
Action: Mouse scrolled (305, 344) with delta (0, 0)
Screenshot: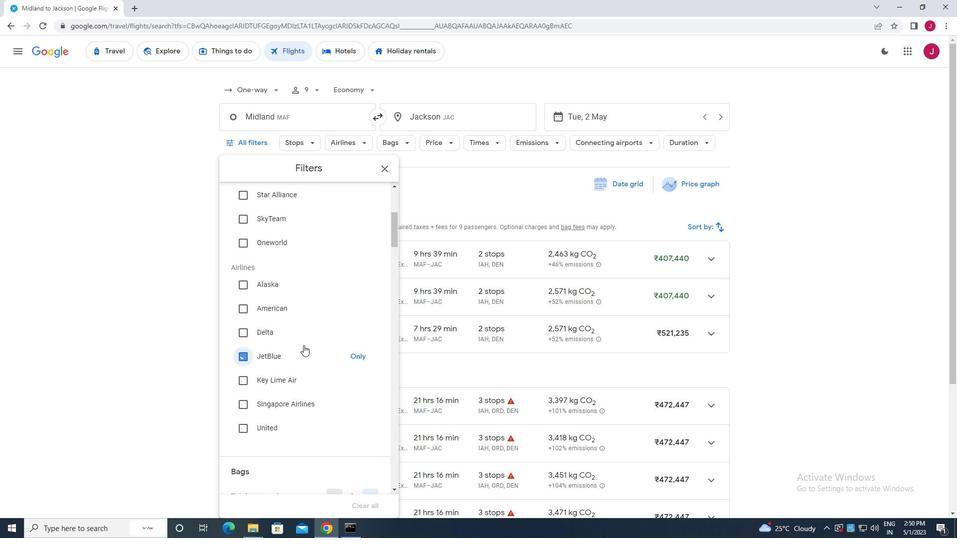 
Action: Mouse scrolled (305, 344) with delta (0, 0)
Screenshot: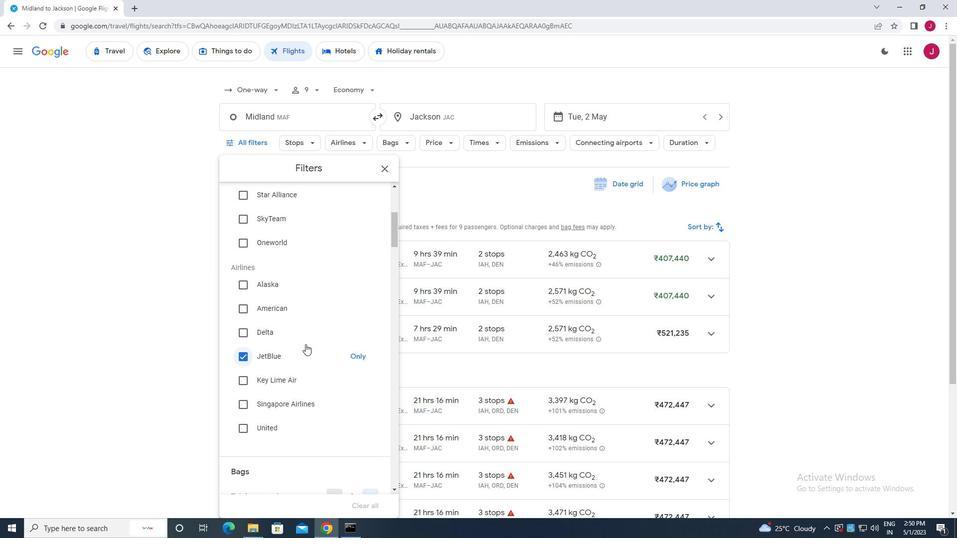 
Action: Mouse scrolled (305, 344) with delta (0, 0)
Screenshot: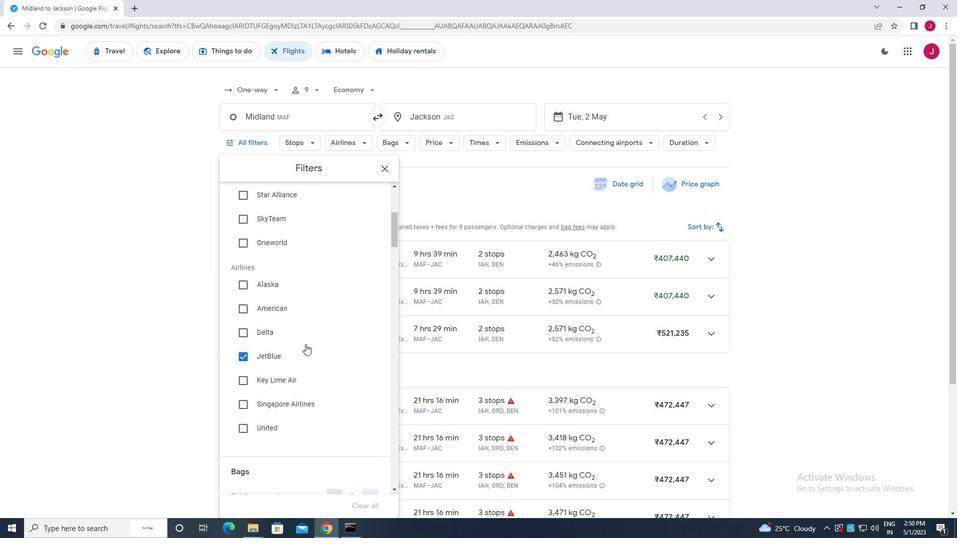 
Action: Mouse moved to (373, 421)
Screenshot: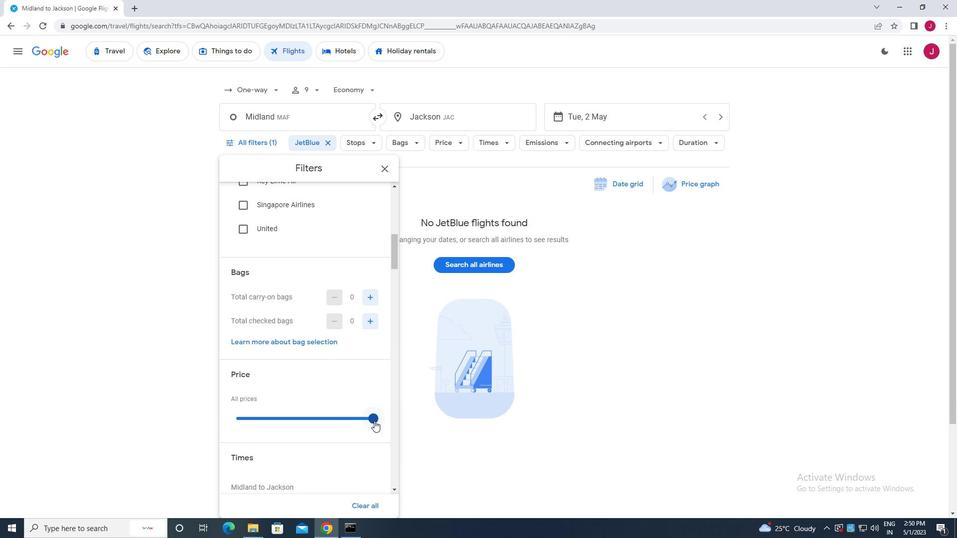 
Action: Mouse pressed left at (373, 421)
Screenshot: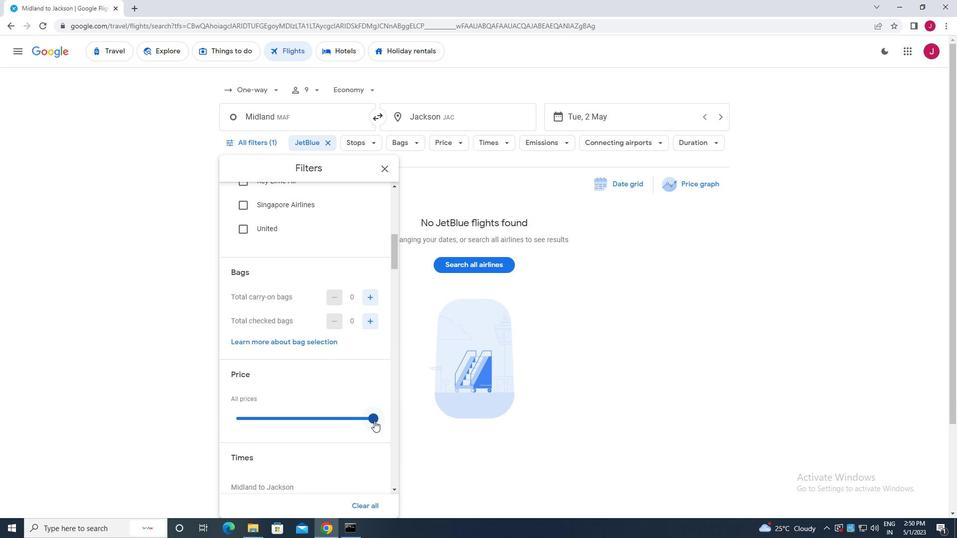 
Action: Mouse moved to (325, 368)
Screenshot: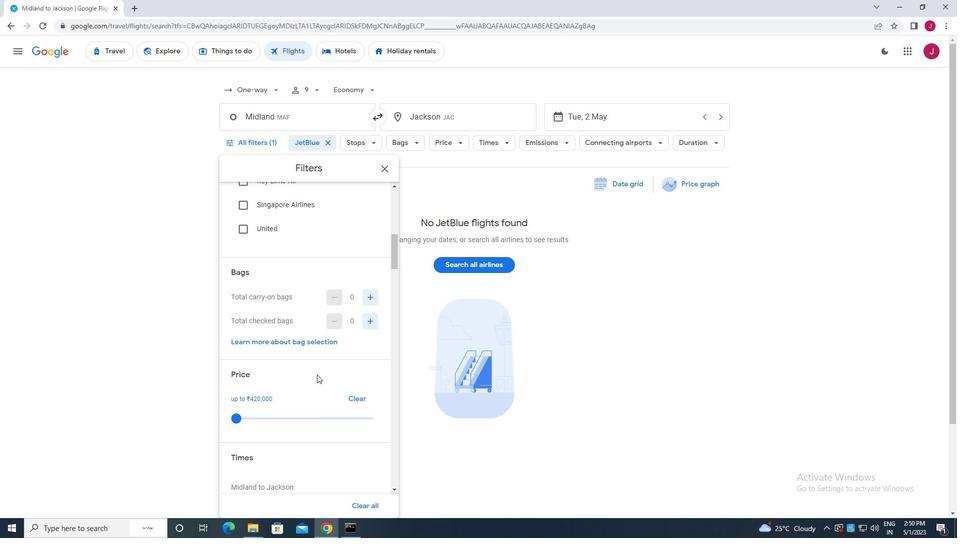 
Action: Mouse scrolled (325, 368) with delta (0, 0)
Screenshot: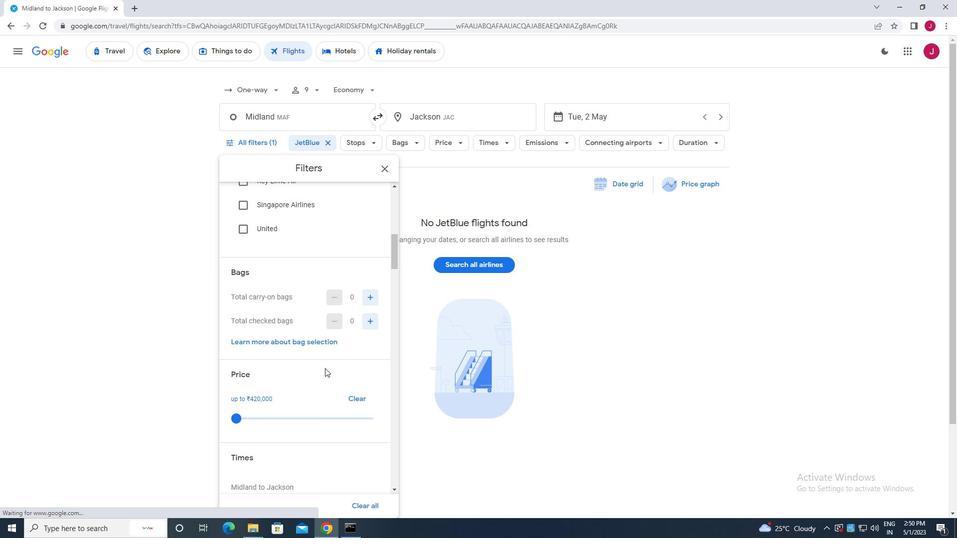 
Action: Mouse scrolled (325, 368) with delta (0, 0)
Screenshot: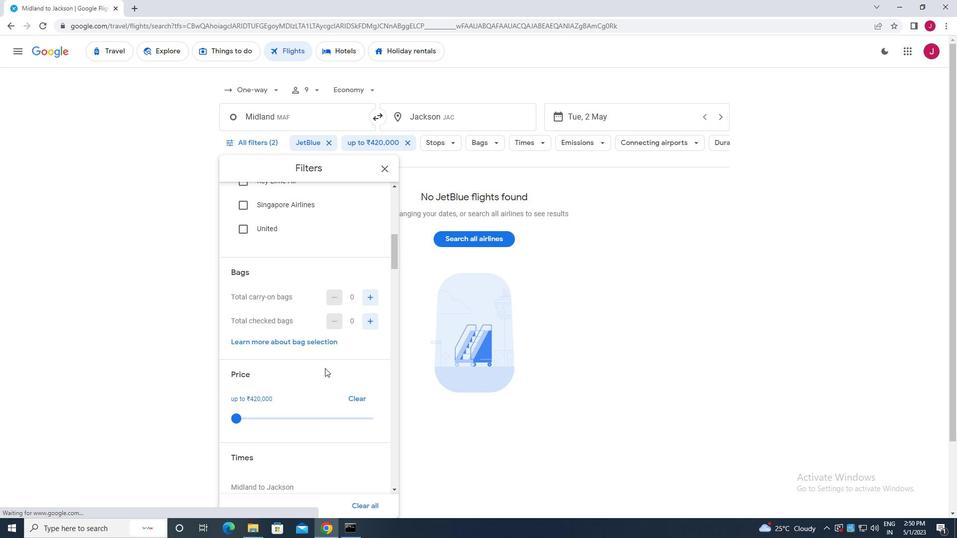 
Action: Mouse scrolled (325, 368) with delta (0, 0)
Screenshot: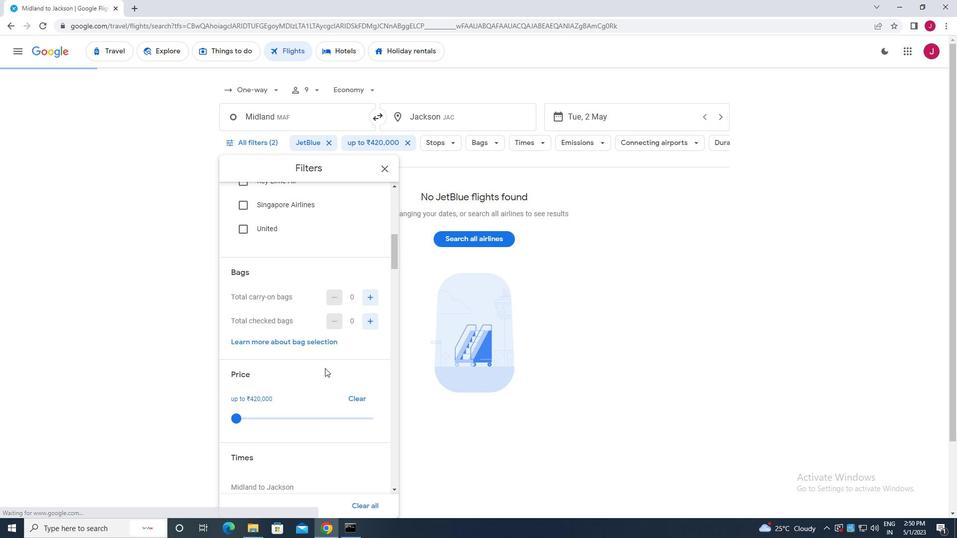 
Action: Mouse scrolled (325, 368) with delta (0, 0)
Screenshot: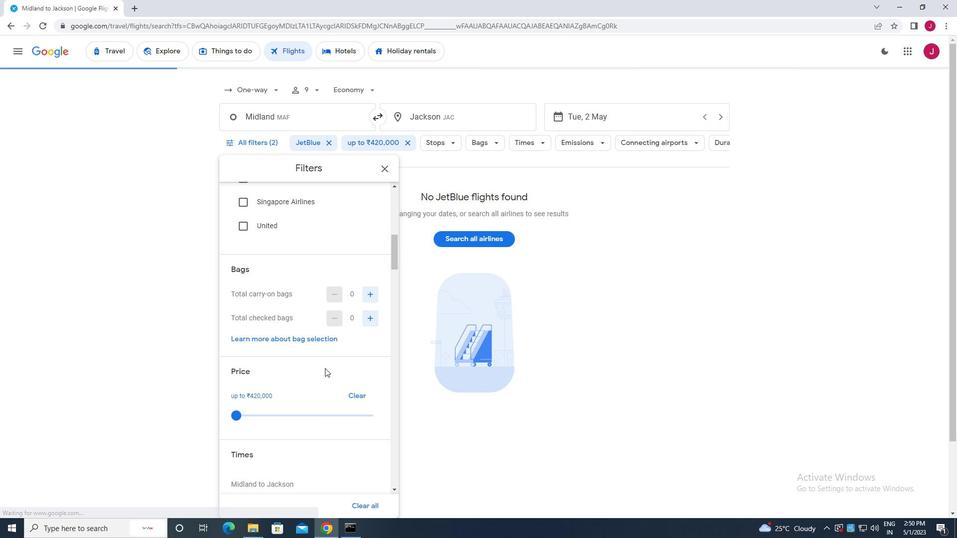 
Action: Mouse moved to (239, 334)
Screenshot: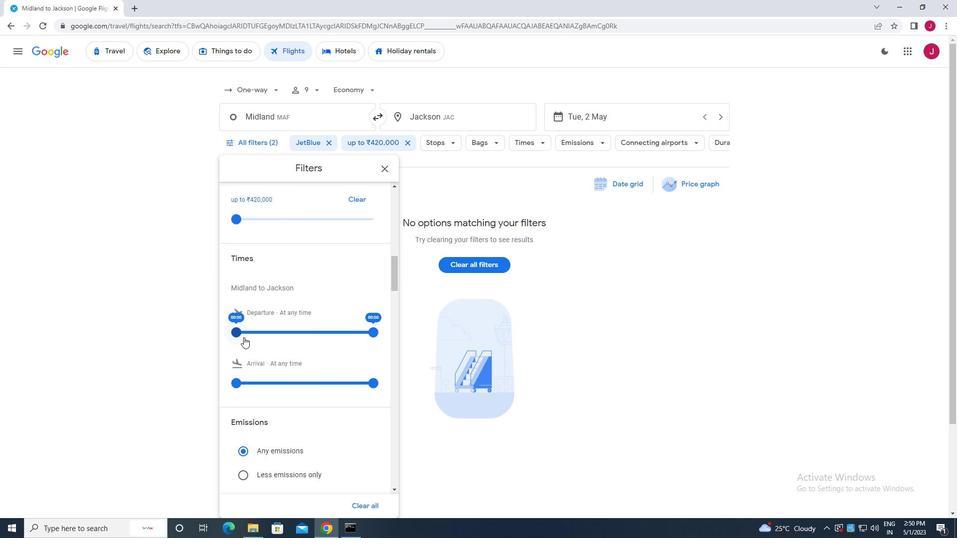 
Action: Mouse pressed left at (239, 334)
Screenshot: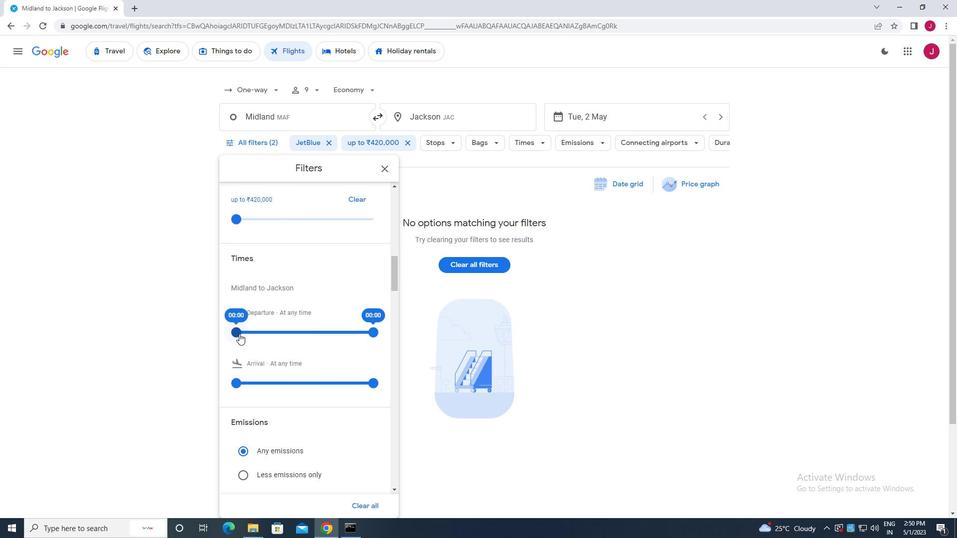 
Action: Mouse moved to (373, 333)
Screenshot: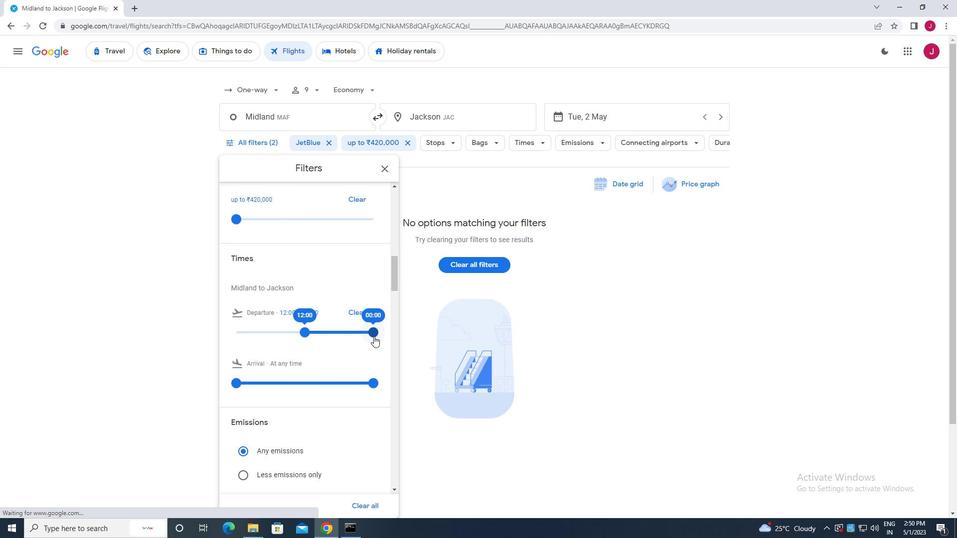 
Action: Mouse pressed left at (373, 333)
Screenshot: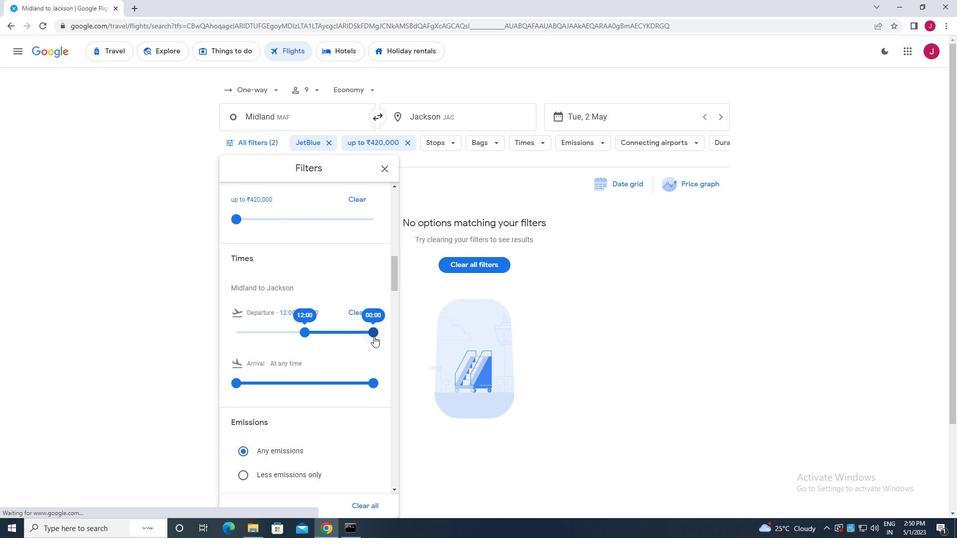
Action: Mouse moved to (388, 172)
Screenshot: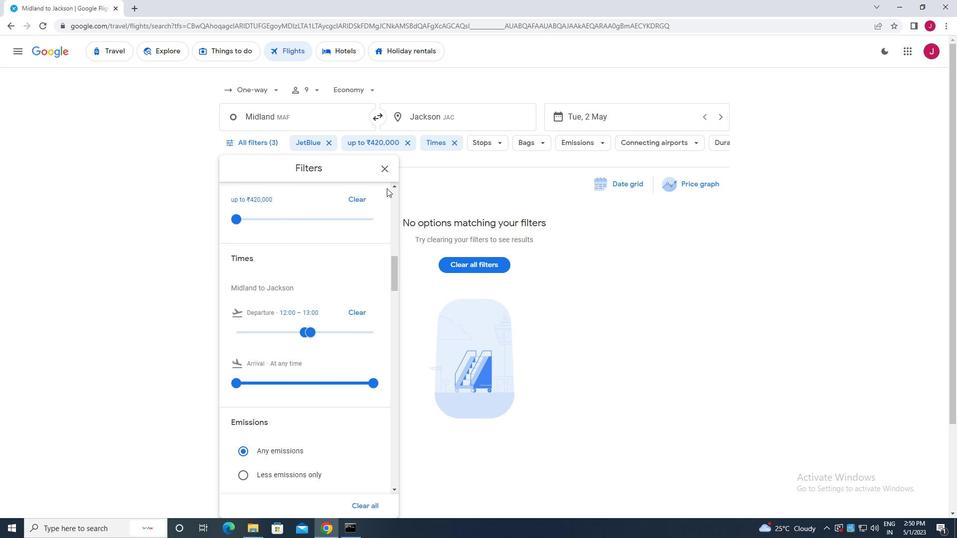 
Action: Mouse pressed left at (388, 172)
Screenshot: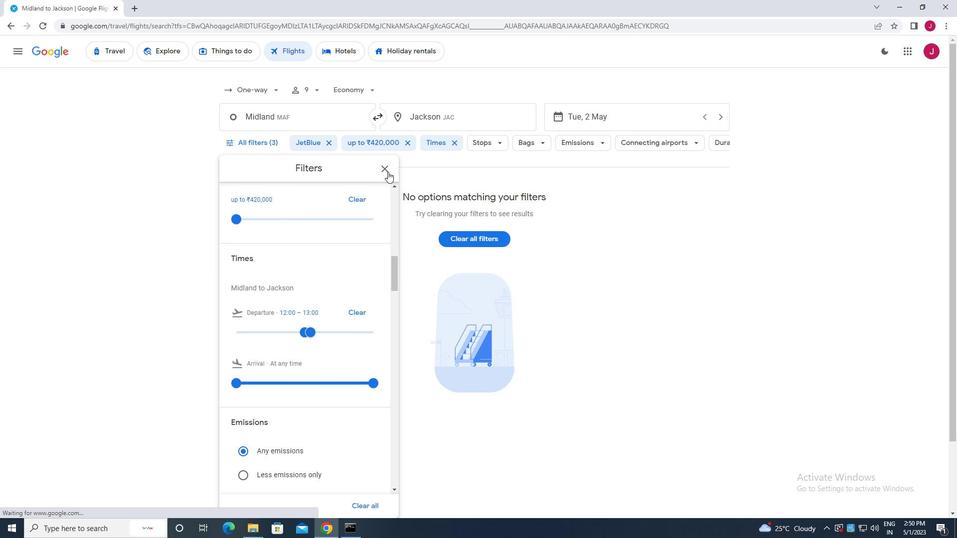
Action: Mouse moved to (381, 174)
Screenshot: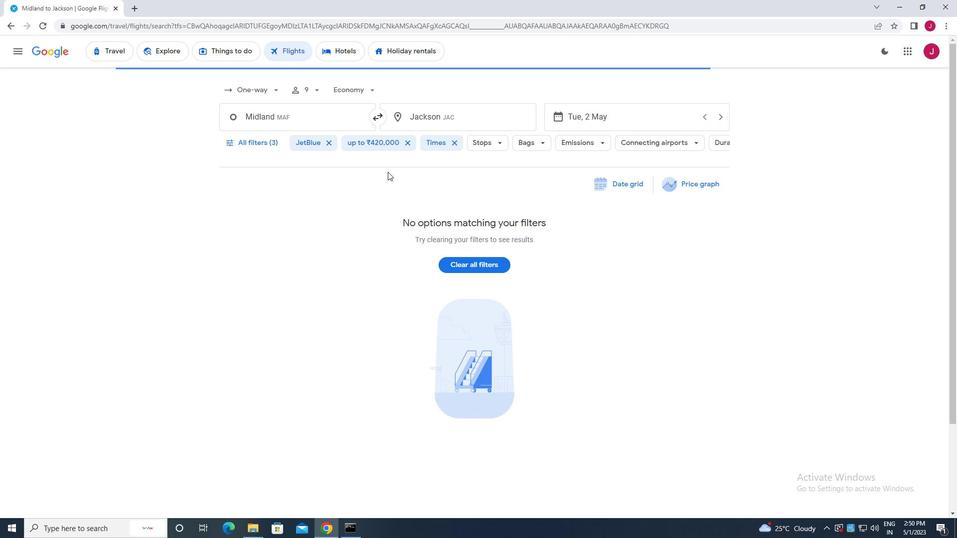
